 Task: In the  document Selfimprovement.pdf Use the tool word Count 'and display word count while typing' Create the translated copy of the document in  'French' Change notification to  All Comments
Action: Mouse moved to (278, 404)
Screenshot: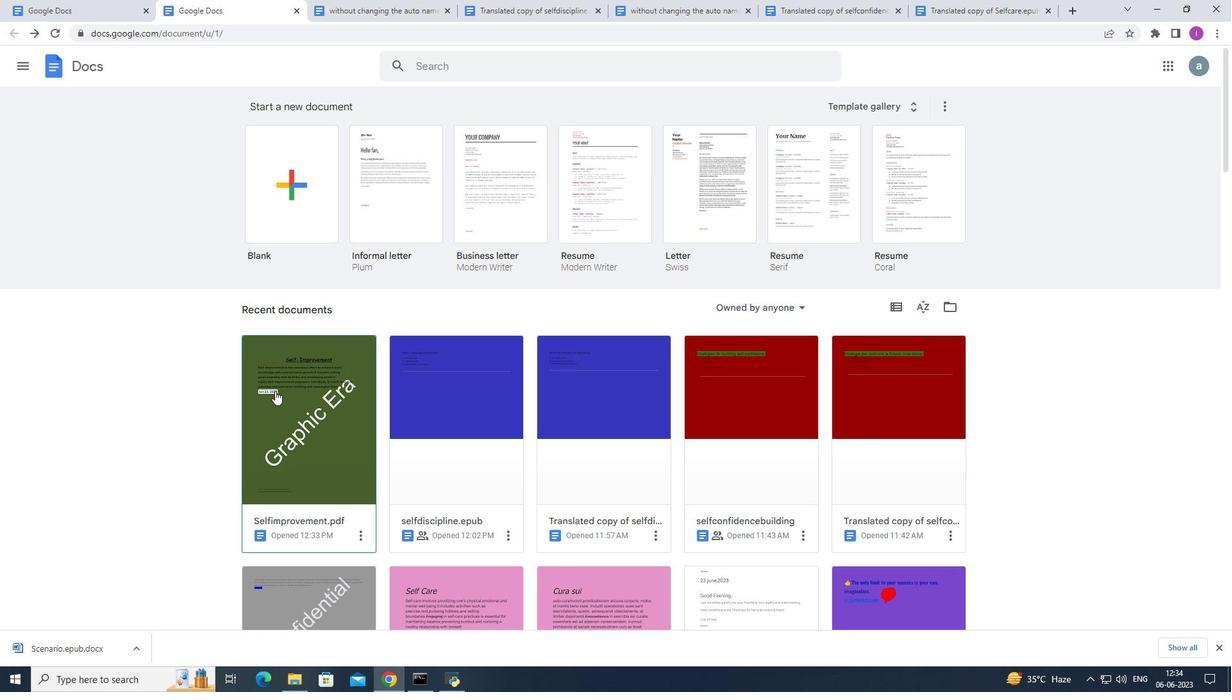 
Action: Mouse pressed left at (278, 404)
Screenshot: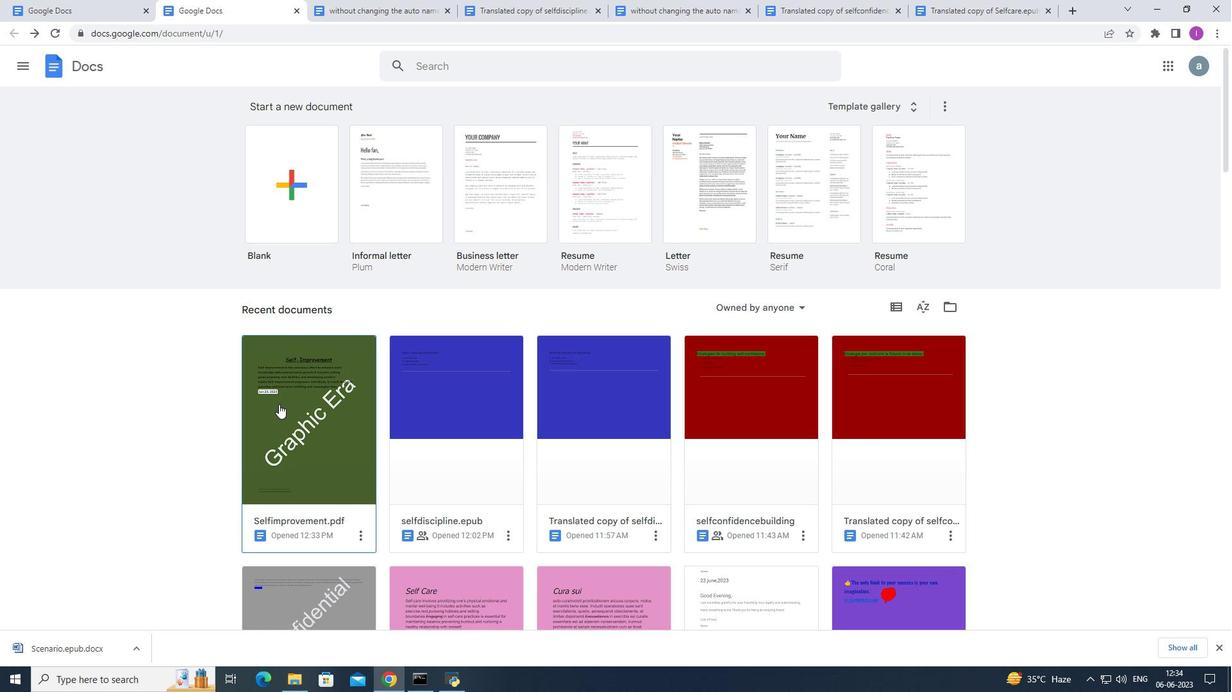 
Action: Mouse moved to (213, 73)
Screenshot: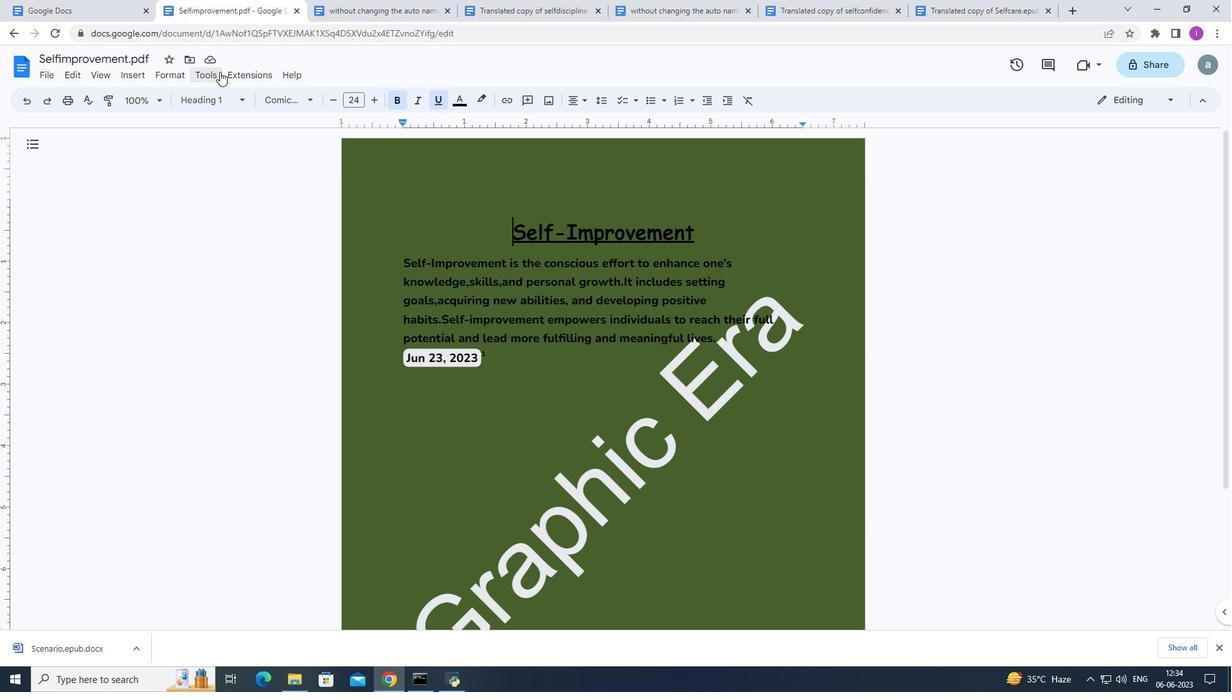 
Action: Mouse pressed left at (213, 73)
Screenshot: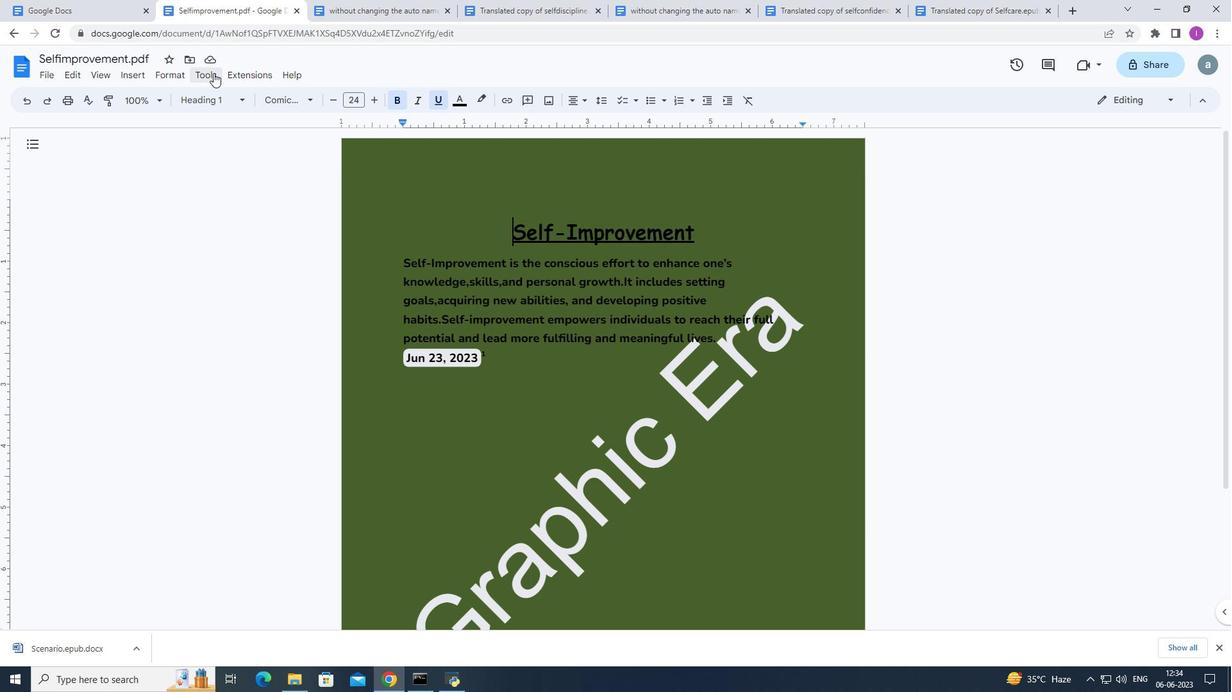 
Action: Mouse moved to (231, 117)
Screenshot: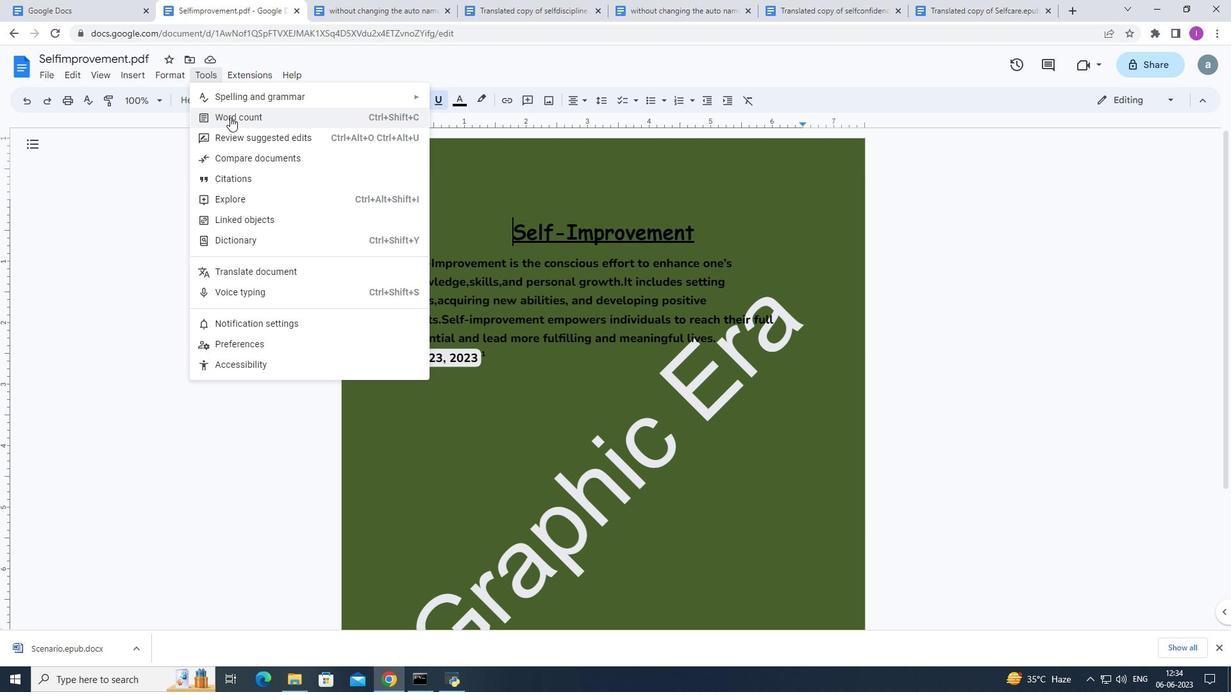 
Action: Mouse pressed left at (230, 117)
Screenshot: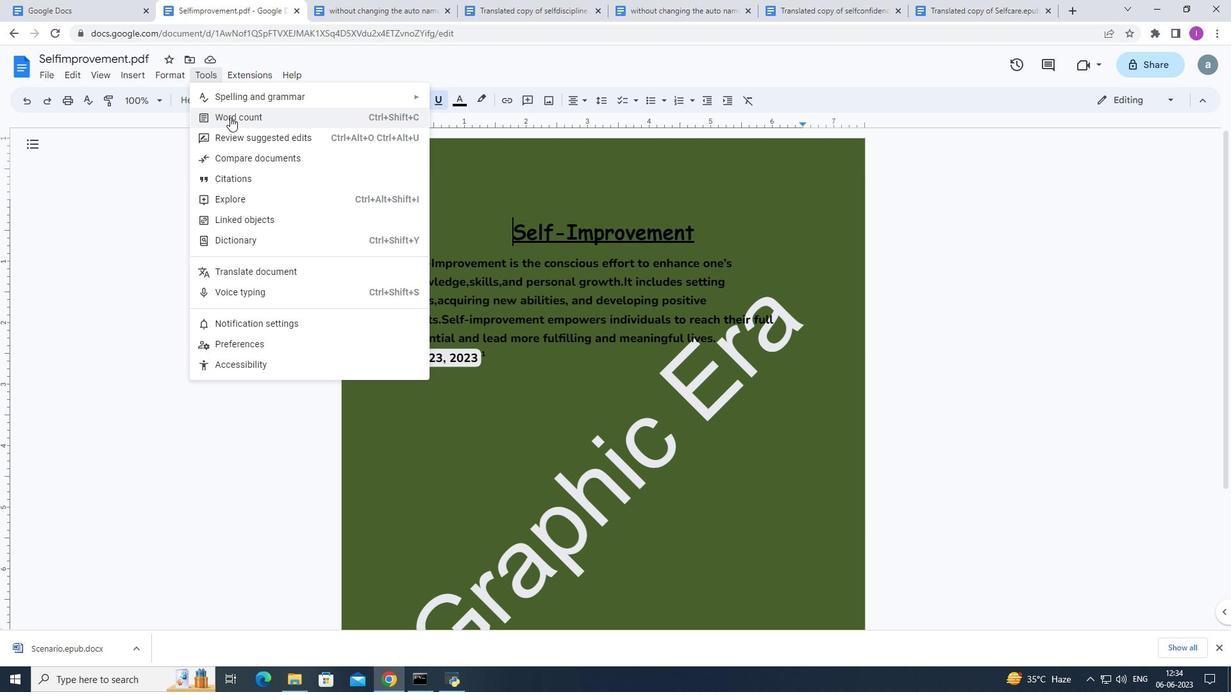 
Action: Mouse moved to (539, 395)
Screenshot: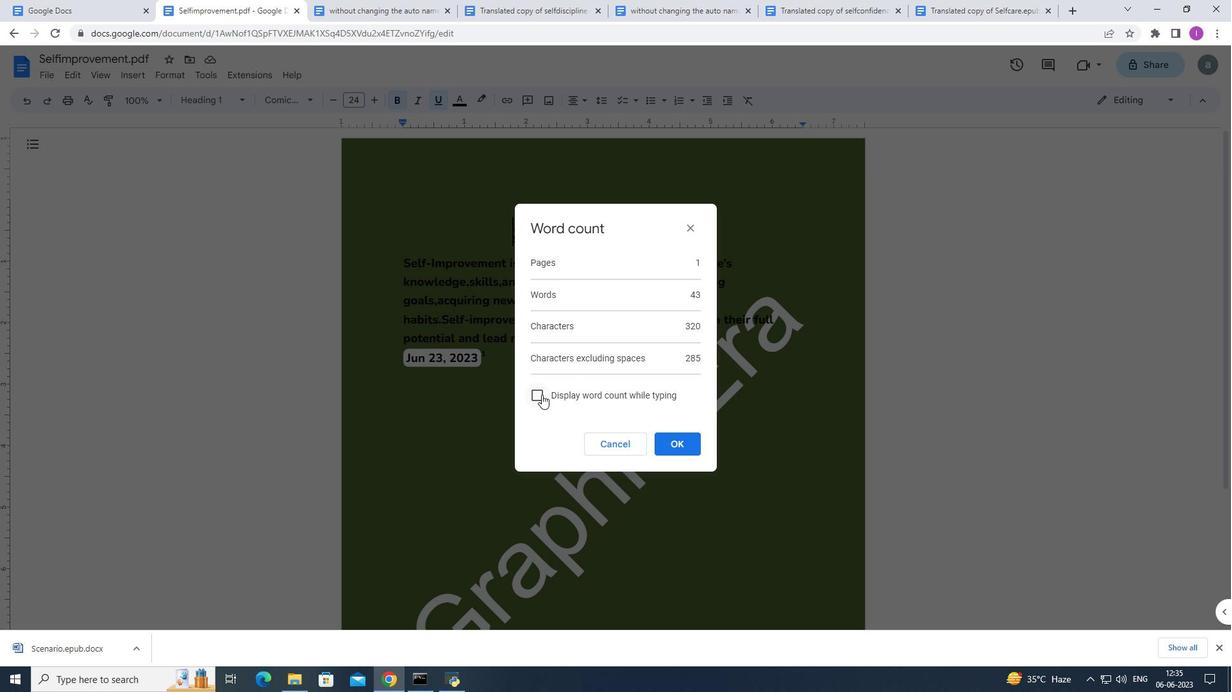 
Action: Mouse pressed left at (539, 395)
Screenshot: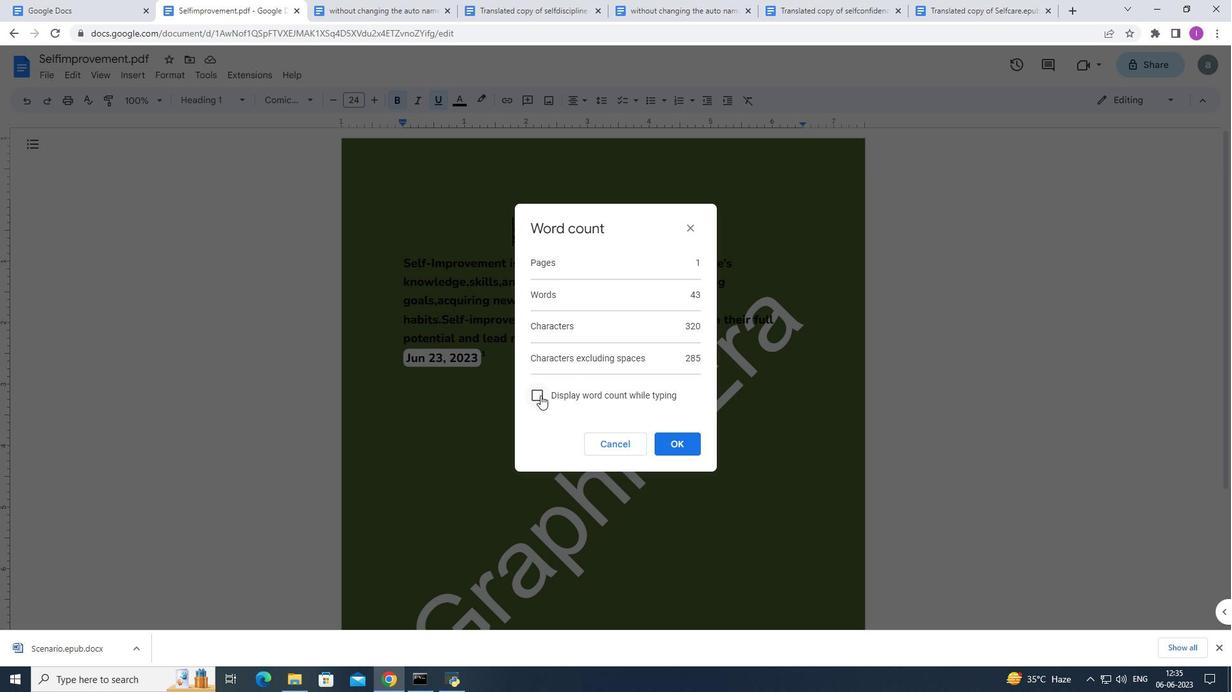 
Action: Mouse moved to (672, 441)
Screenshot: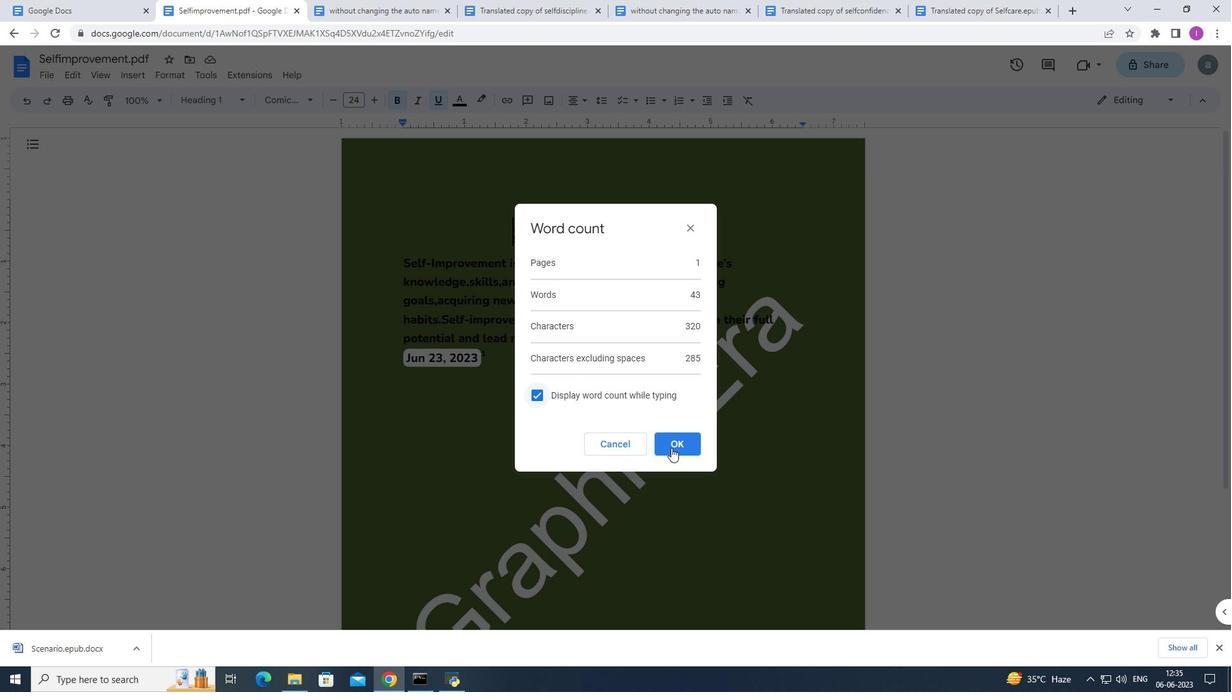 
Action: Mouse pressed left at (672, 441)
Screenshot: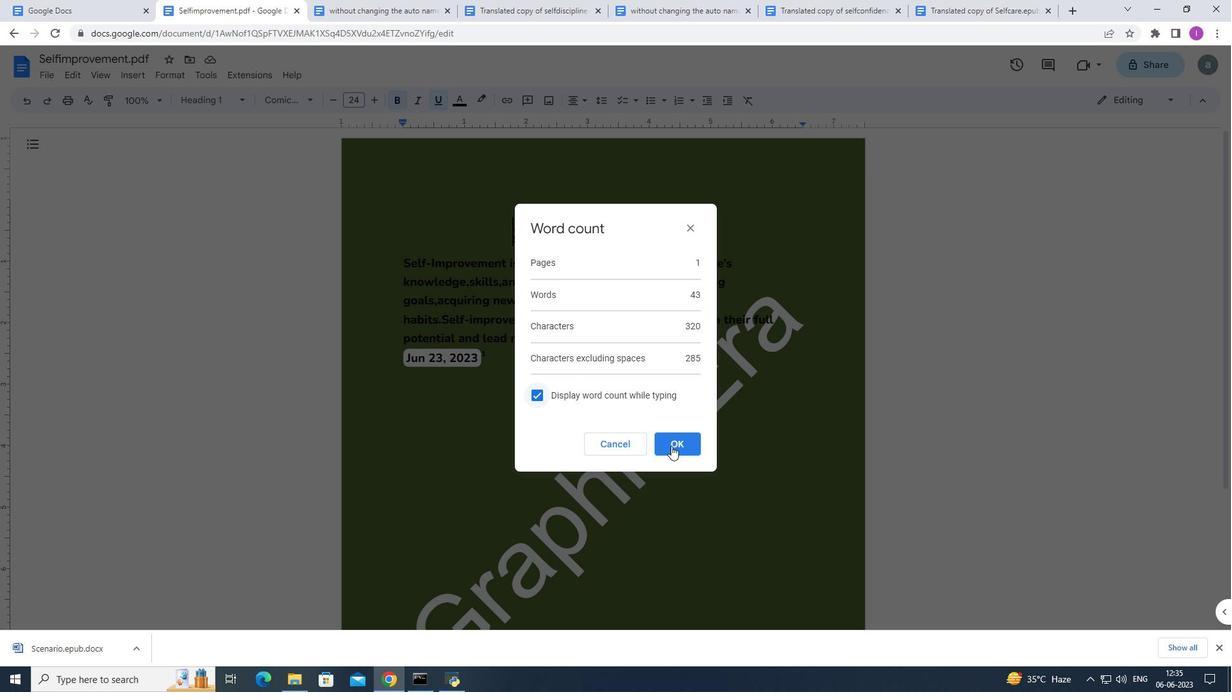 
Action: Mouse moved to (270, 414)
Screenshot: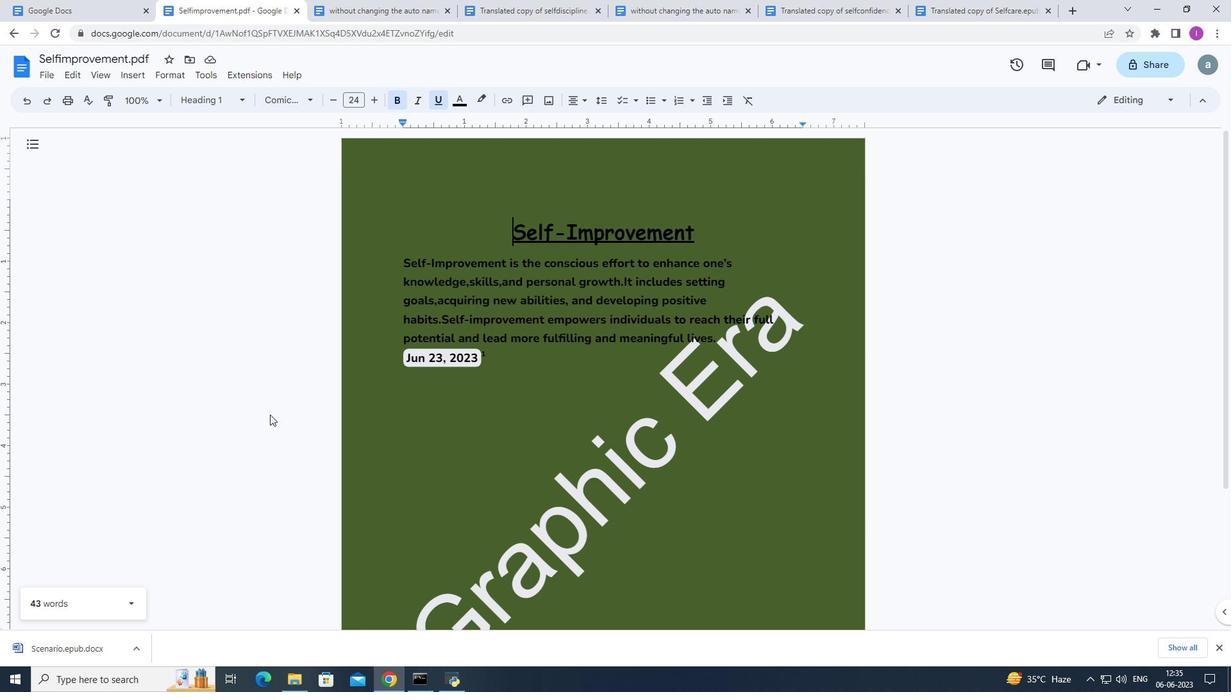 
Action: Mouse scrolled (270, 414) with delta (0, 0)
Screenshot: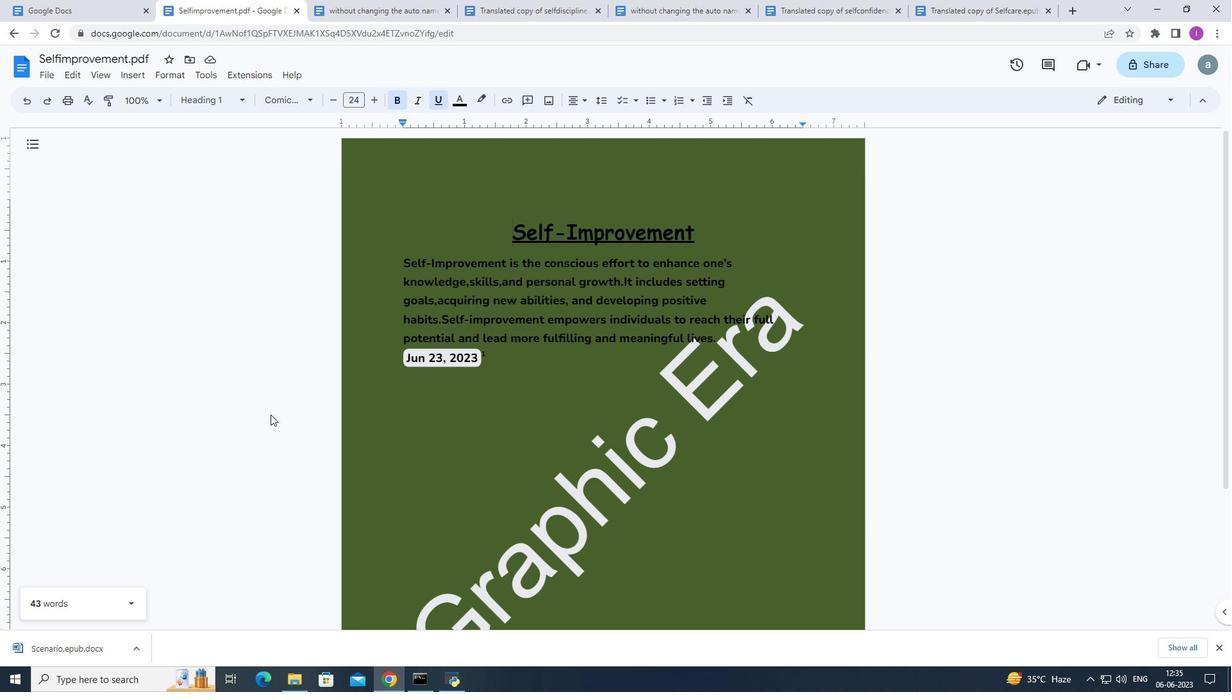 
Action: Mouse scrolled (270, 414) with delta (0, 0)
Screenshot: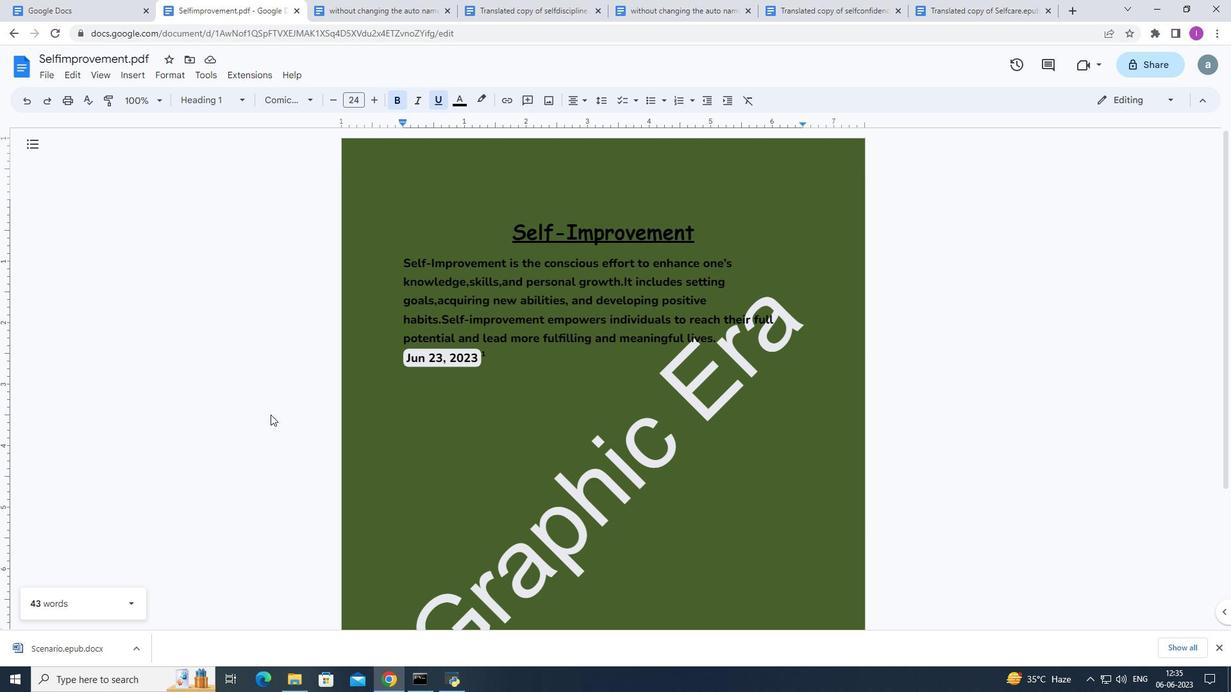 
Action: Mouse scrolled (270, 414) with delta (0, 0)
Screenshot: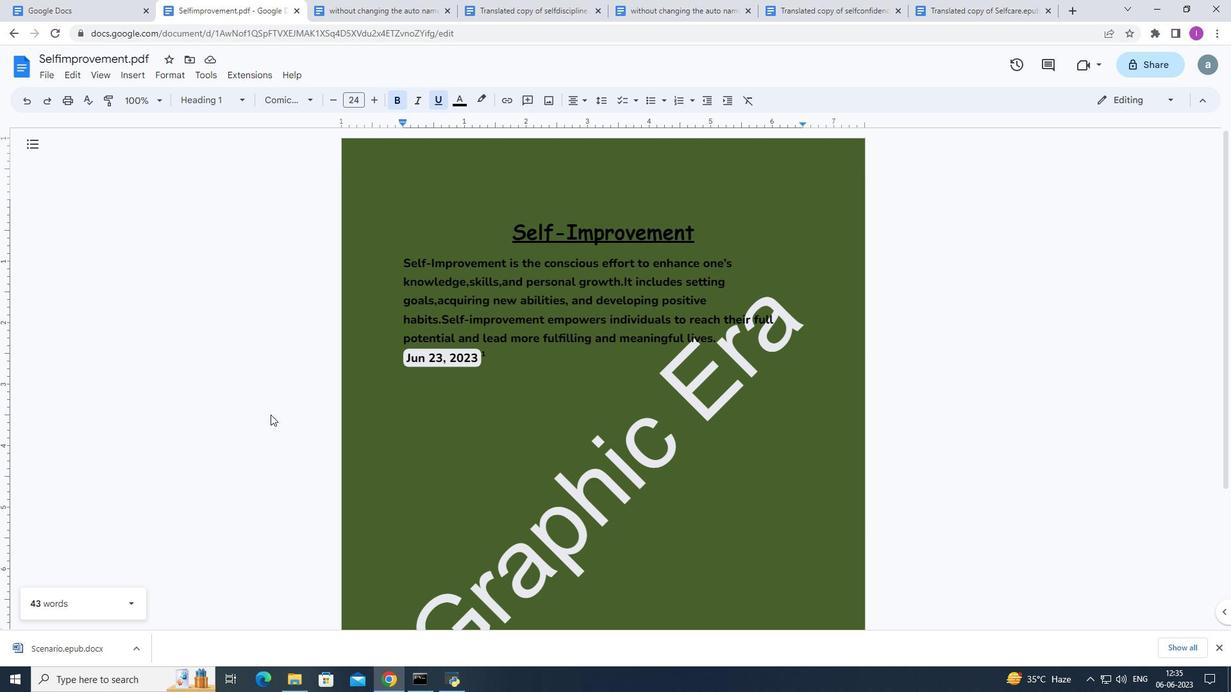 
Action: Mouse scrolled (270, 415) with delta (0, 0)
Screenshot: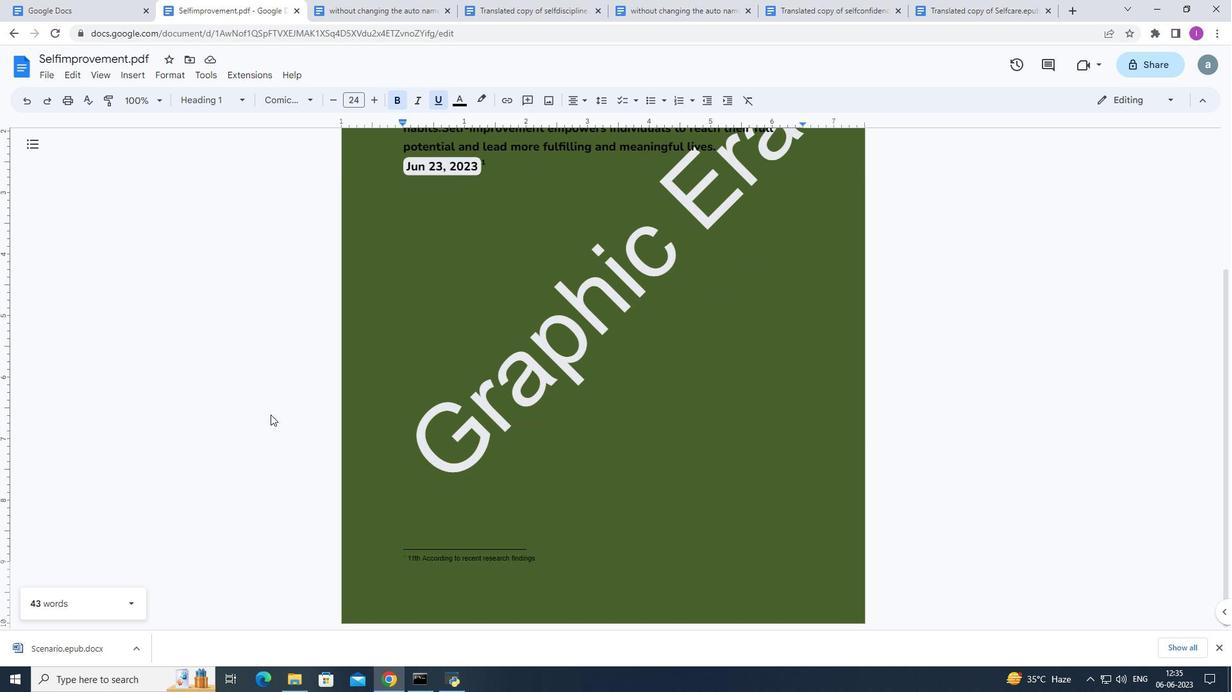 
Action: Mouse scrolled (270, 415) with delta (0, 0)
Screenshot: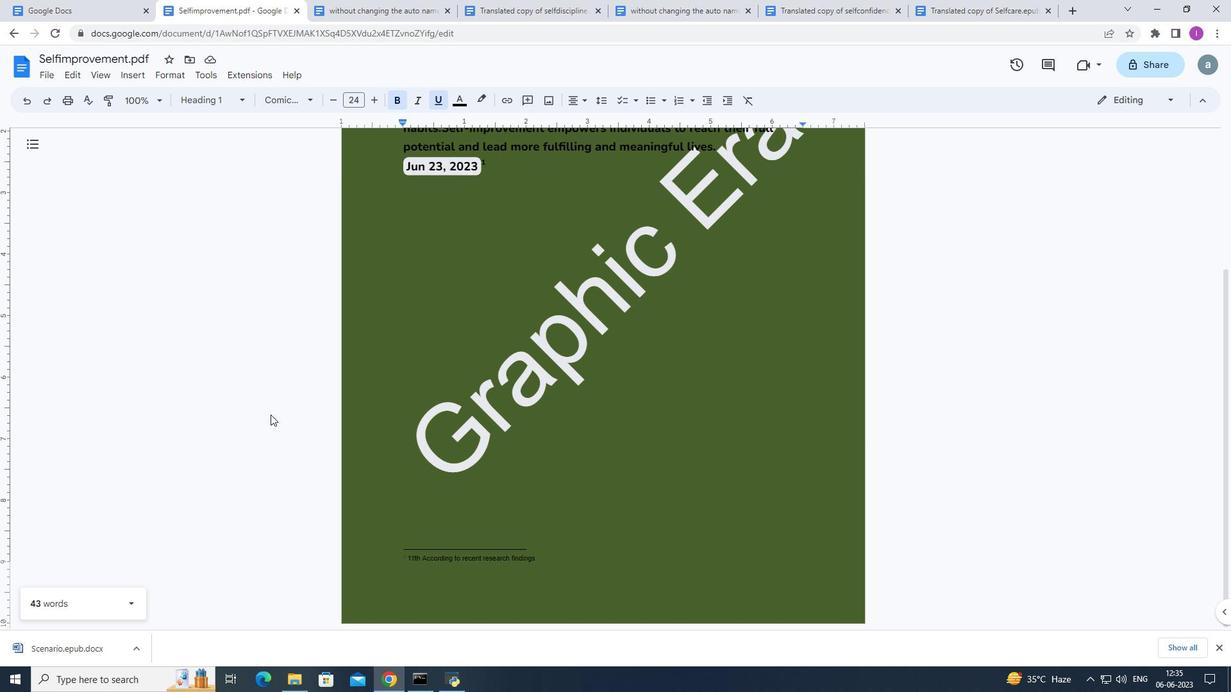 
Action: Mouse moved to (203, 71)
Screenshot: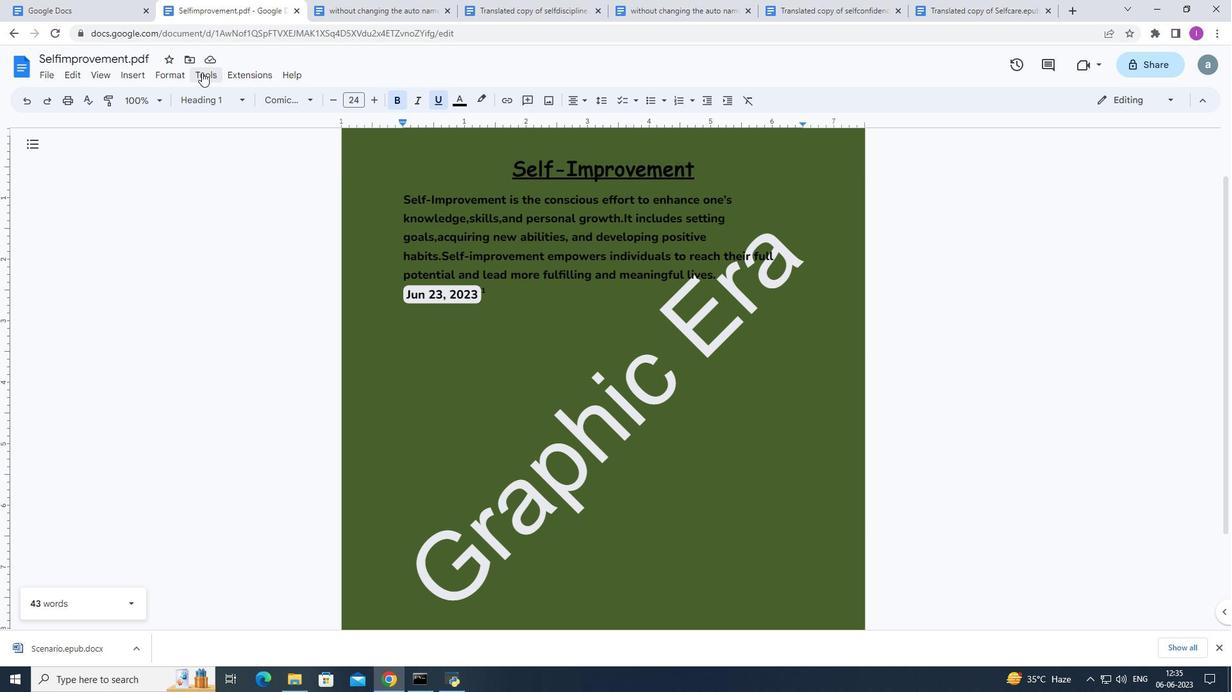 
Action: Mouse pressed left at (203, 71)
Screenshot: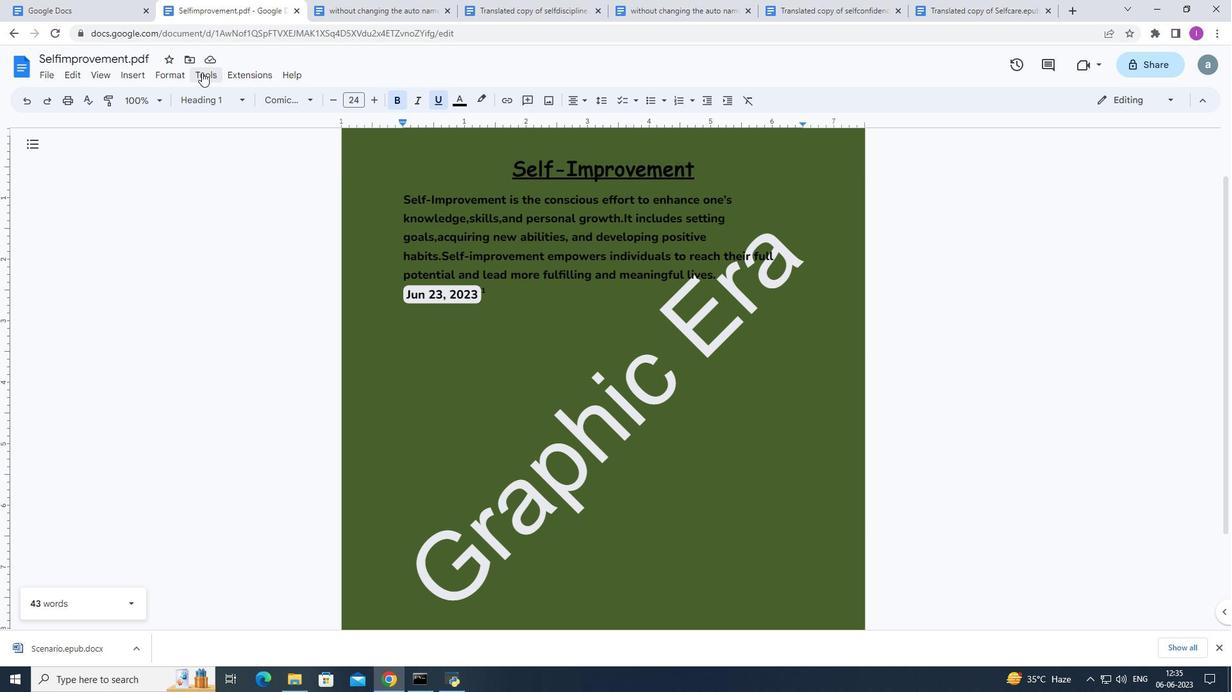 
Action: Mouse moved to (221, 265)
Screenshot: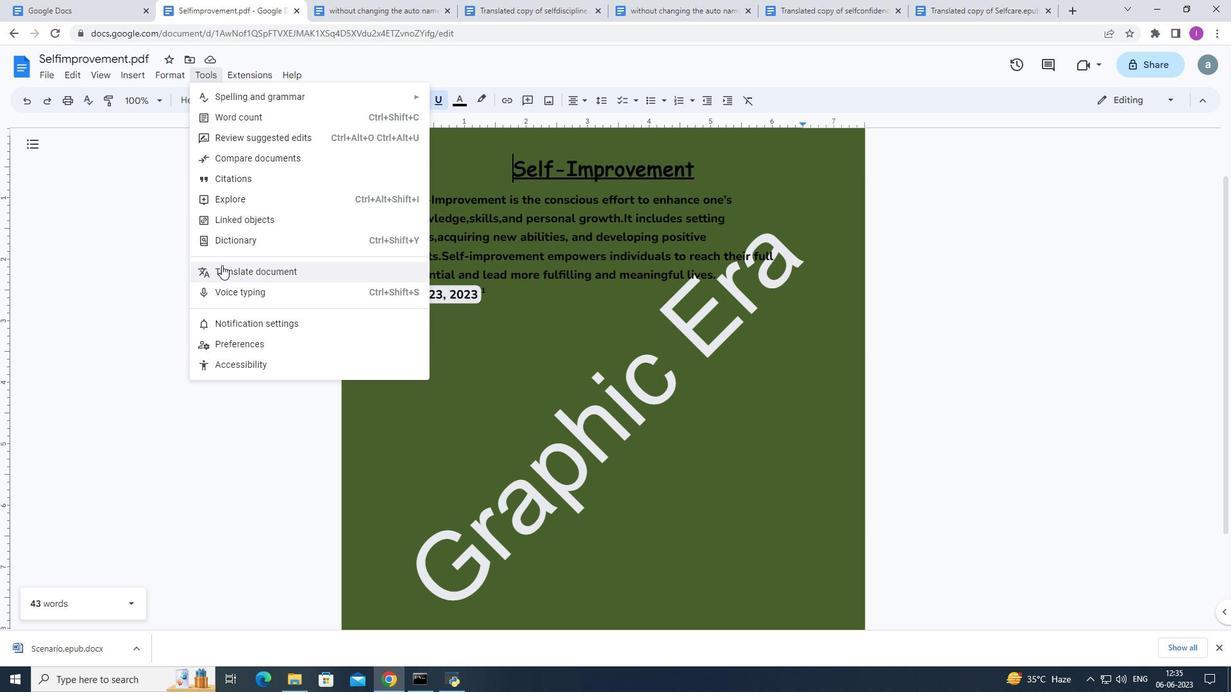 
Action: Mouse pressed left at (221, 265)
Screenshot: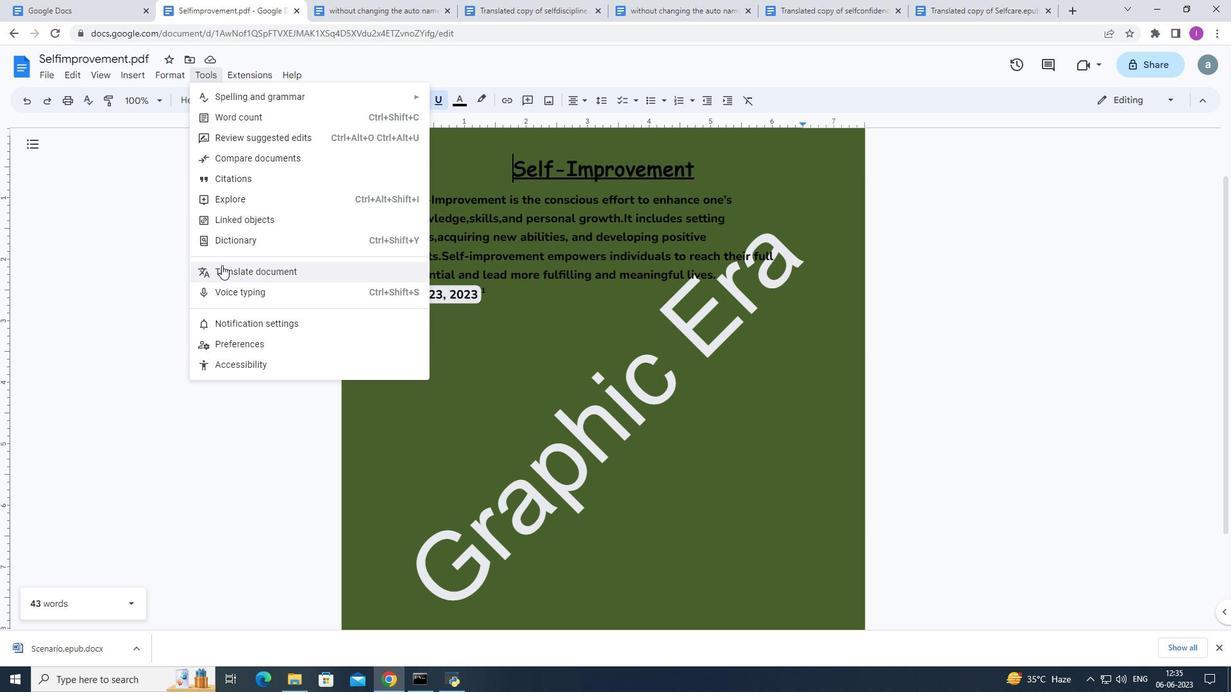 
Action: Mouse moved to (608, 361)
Screenshot: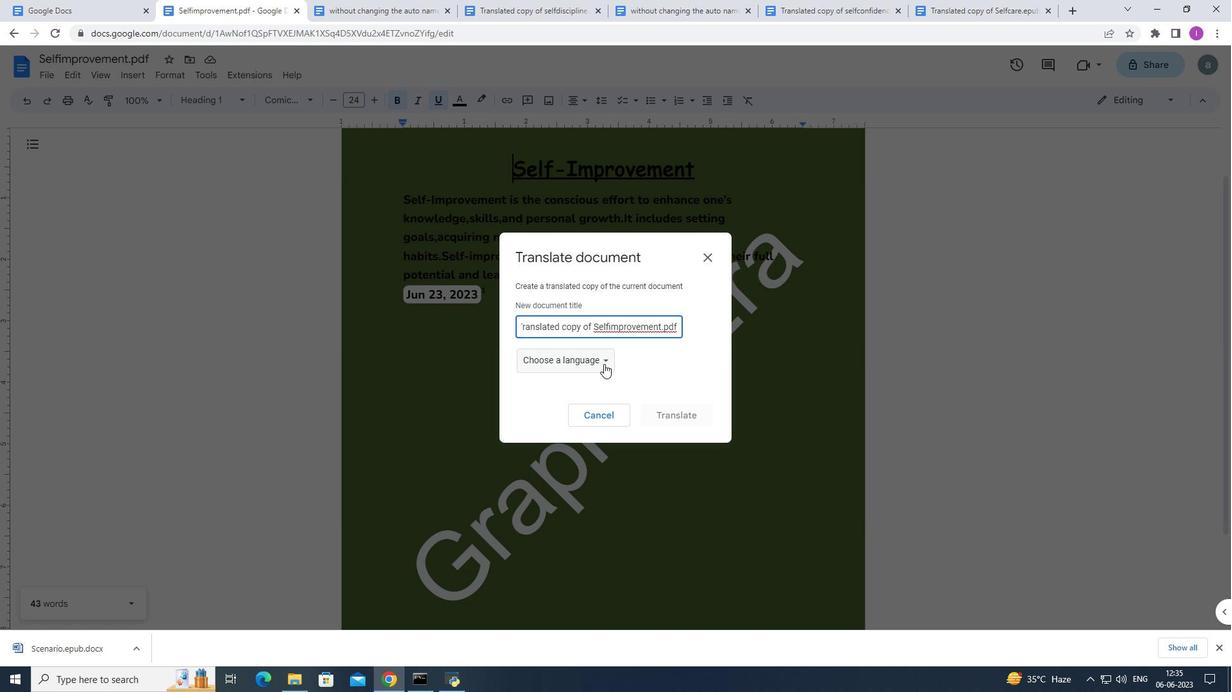 
Action: Mouse pressed left at (608, 361)
Screenshot: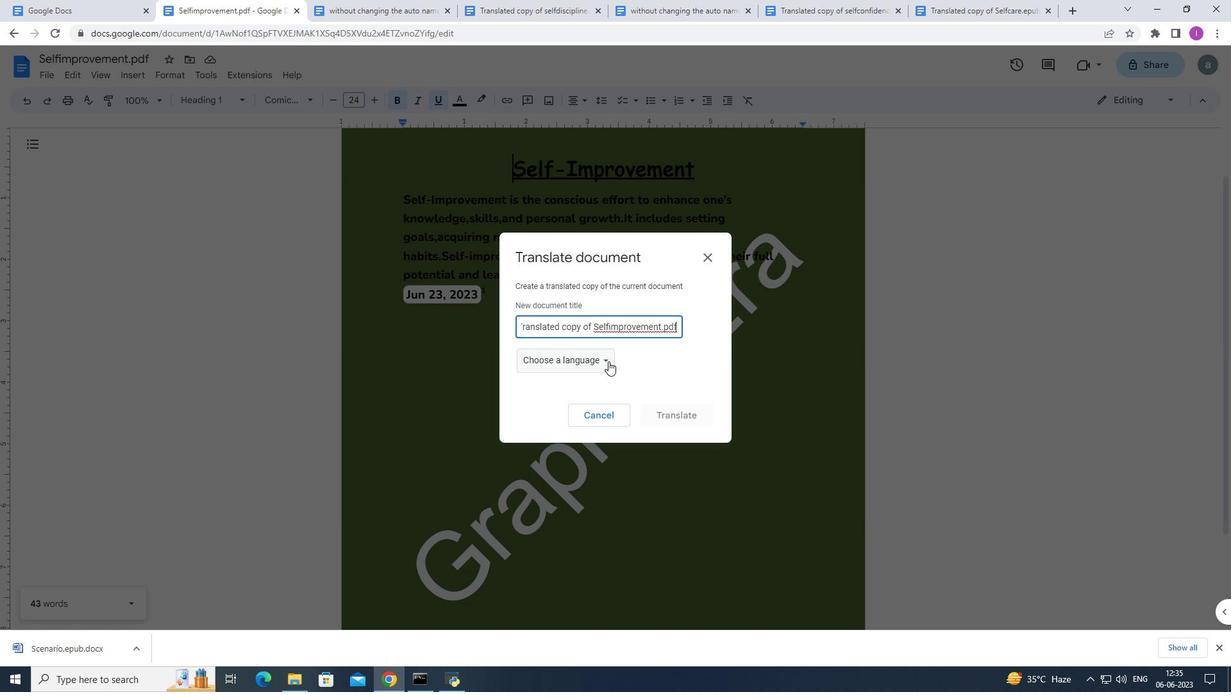 
Action: Mouse moved to (581, 455)
Screenshot: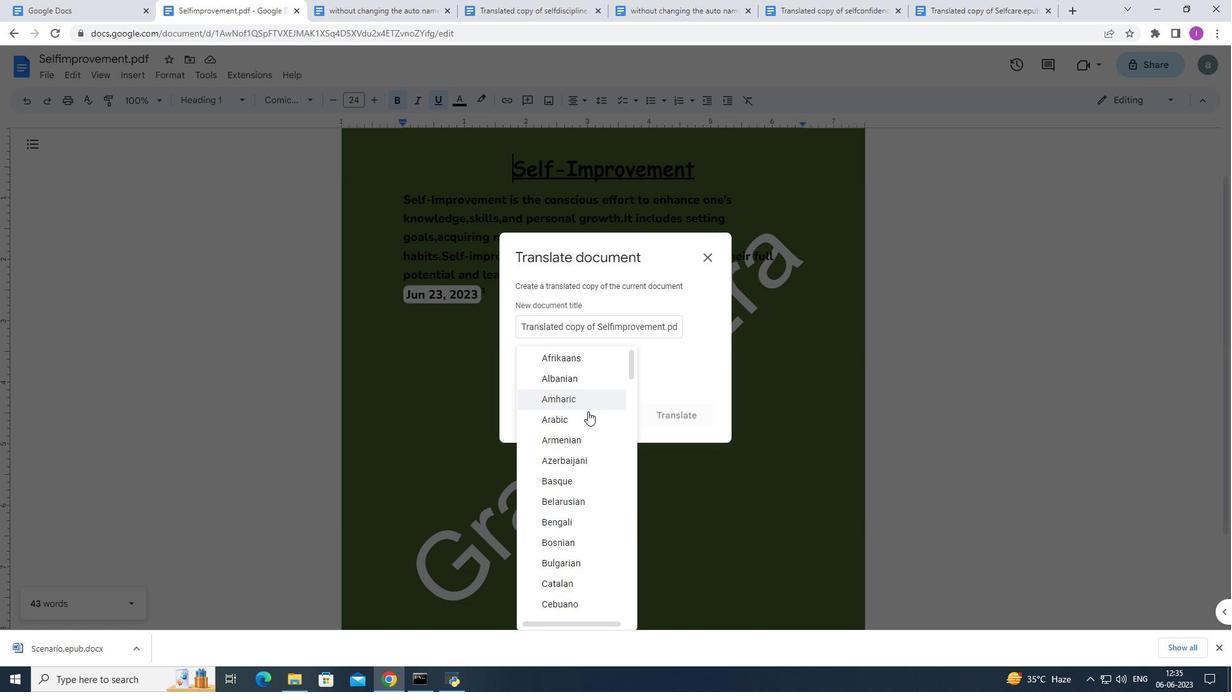 
Action: Mouse scrolled (581, 455) with delta (0, 0)
Screenshot: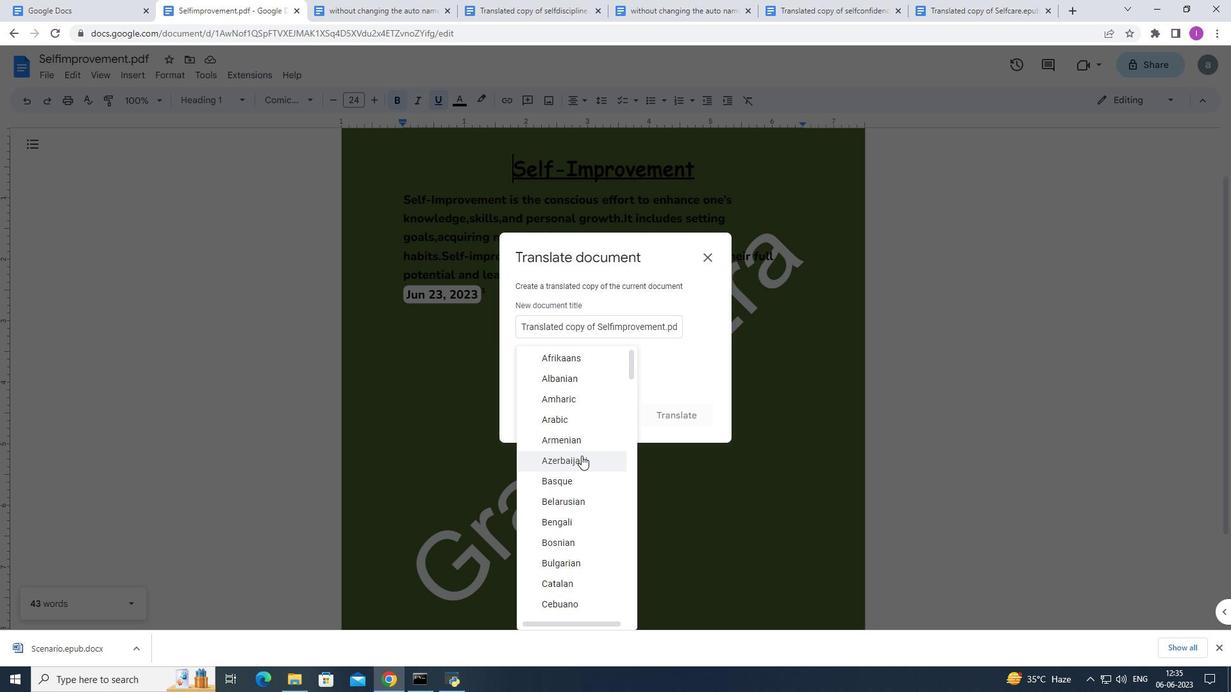 
Action: Mouse moved to (581, 455)
Screenshot: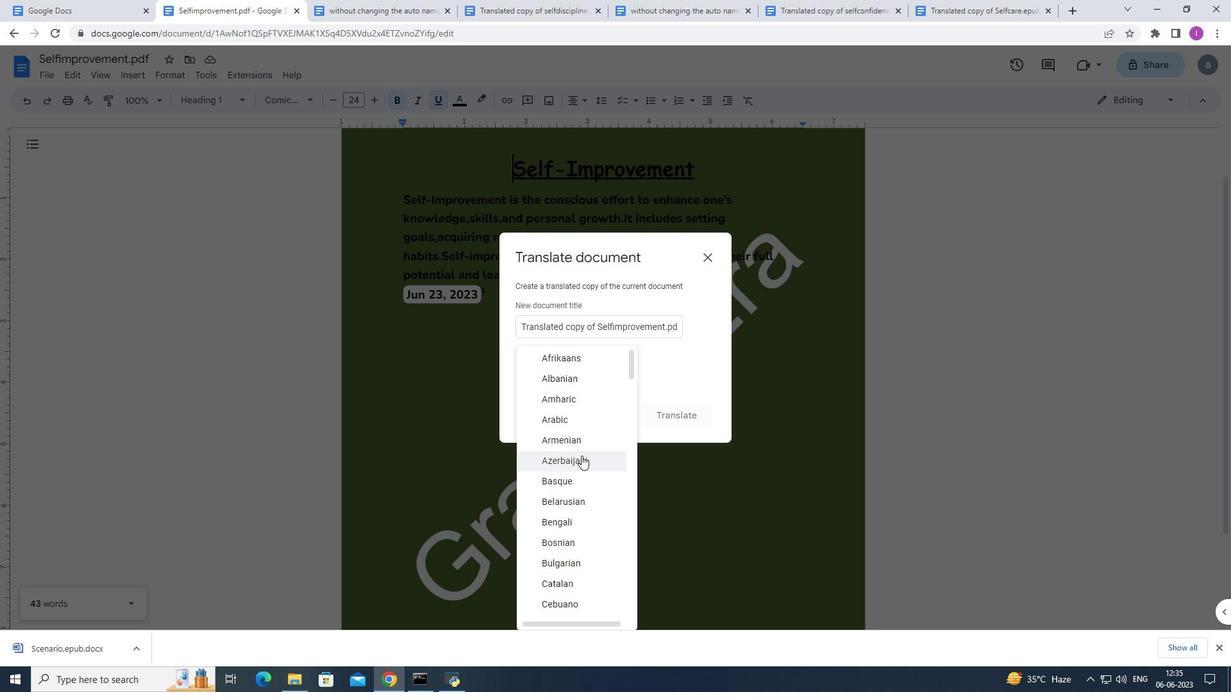 
Action: Mouse scrolled (581, 455) with delta (0, 0)
Screenshot: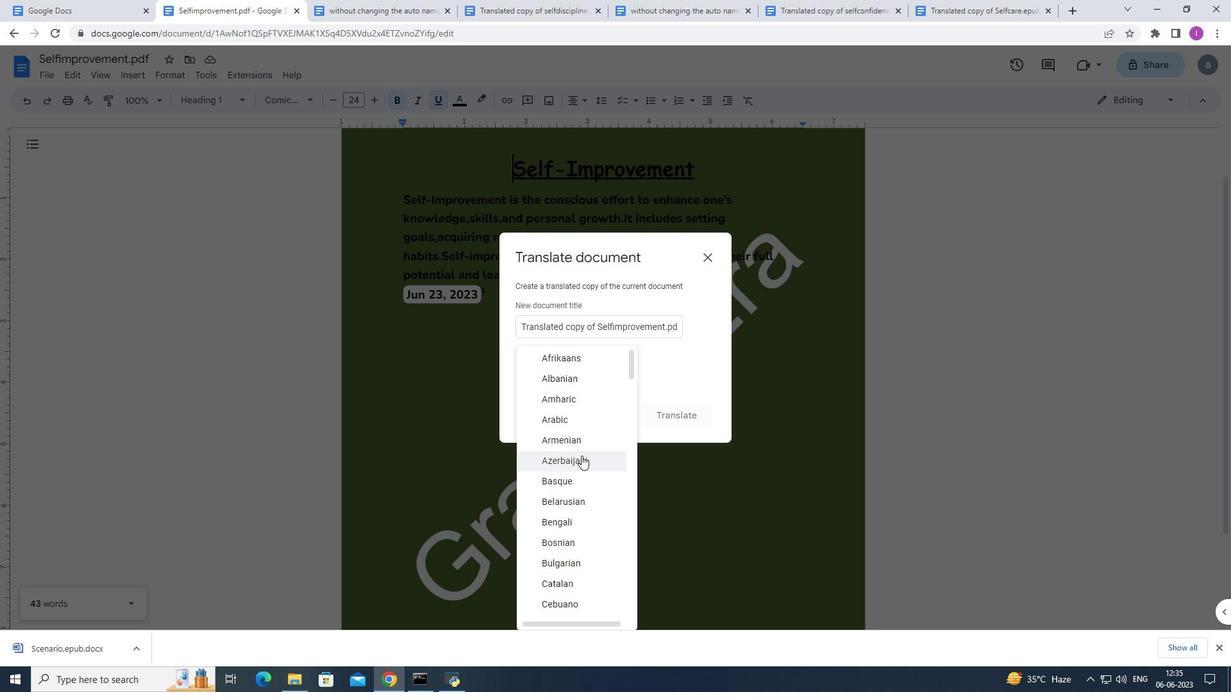 
Action: Mouse scrolled (581, 455) with delta (0, 0)
Screenshot: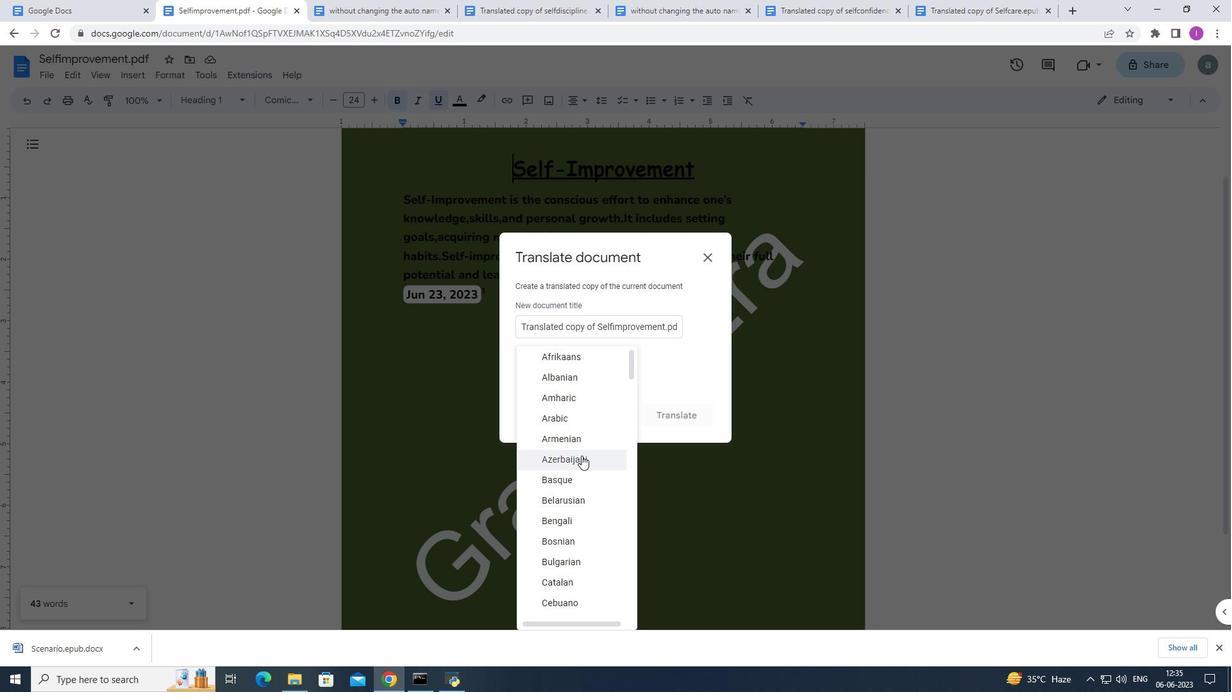 
Action: Mouse moved to (595, 446)
Screenshot: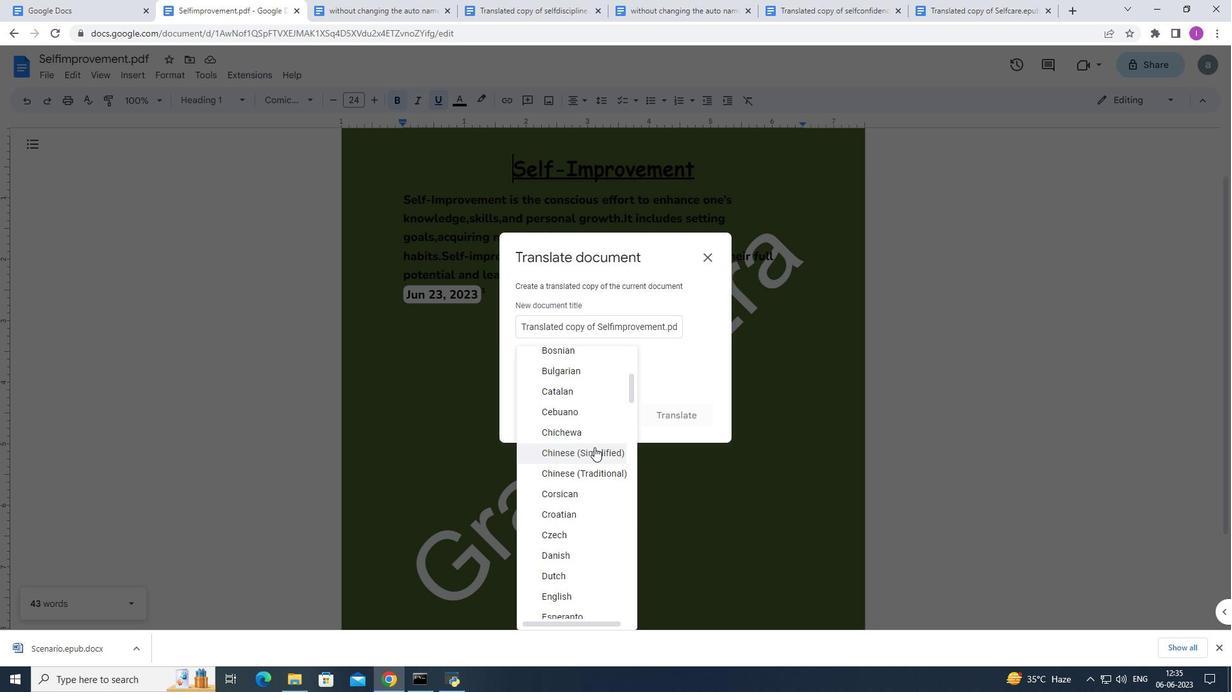 
Action: Mouse scrolled (595, 446) with delta (0, 0)
Screenshot: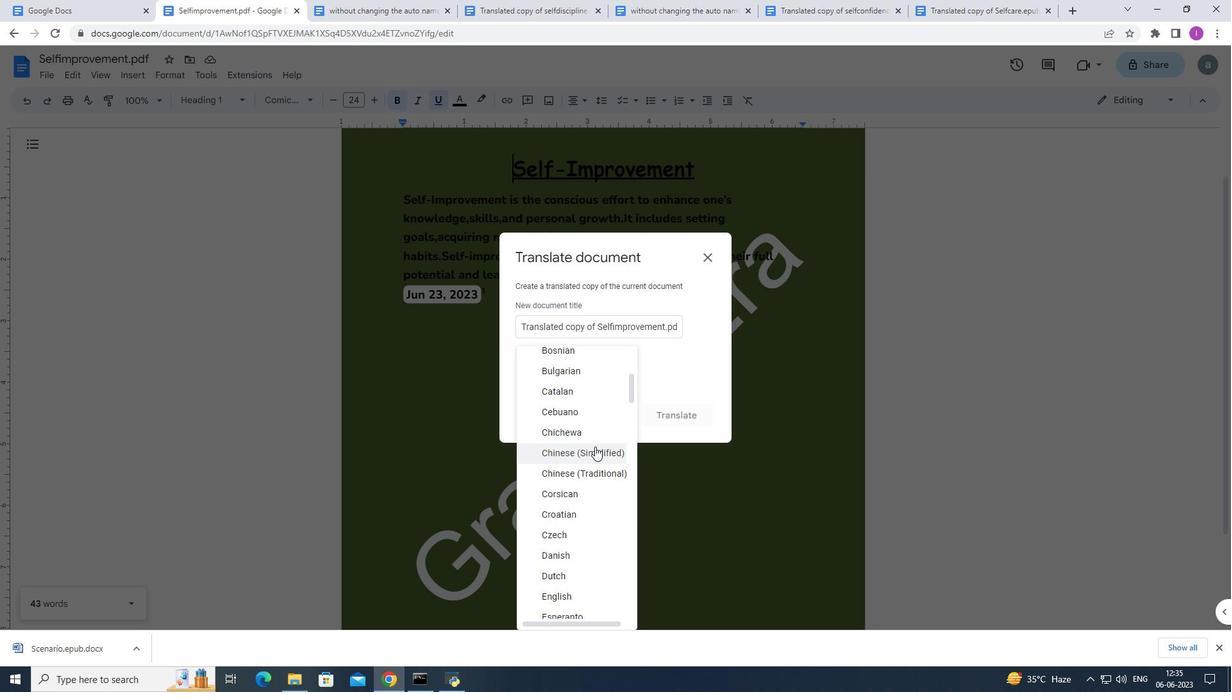 
Action: Mouse scrolled (595, 446) with delta (0, 0)
Screenshot: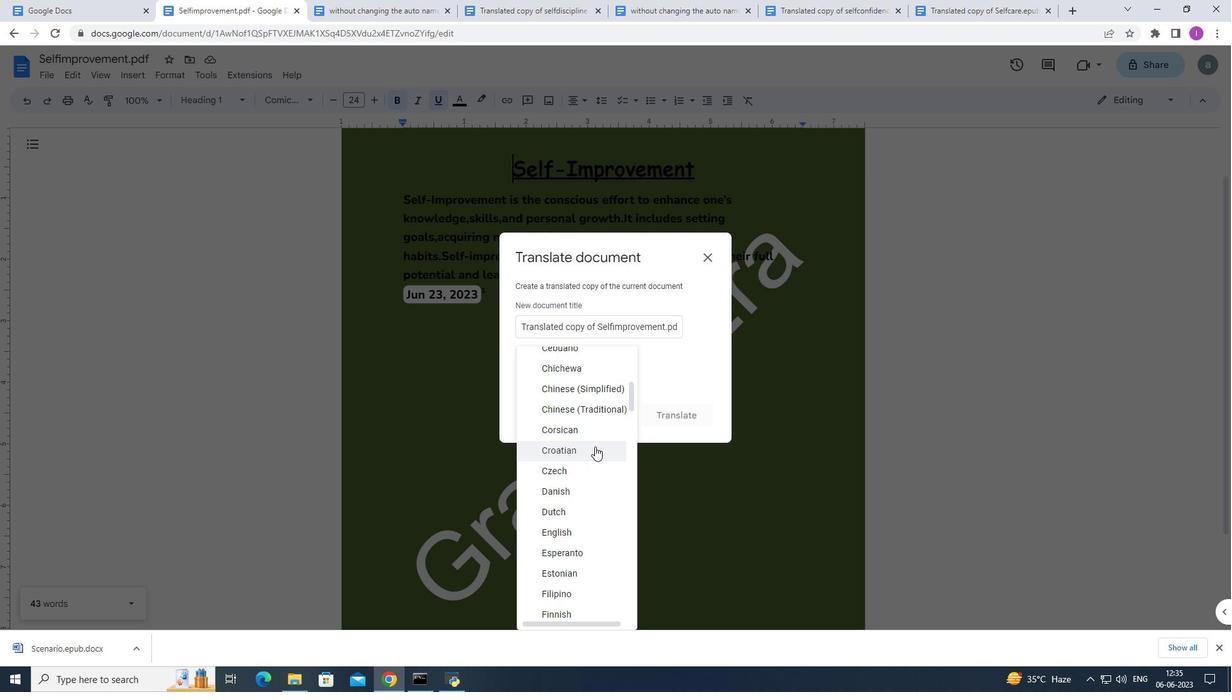 
Action: Mouse scrolled (595, 446) with delta (0, 0)
Screenshot: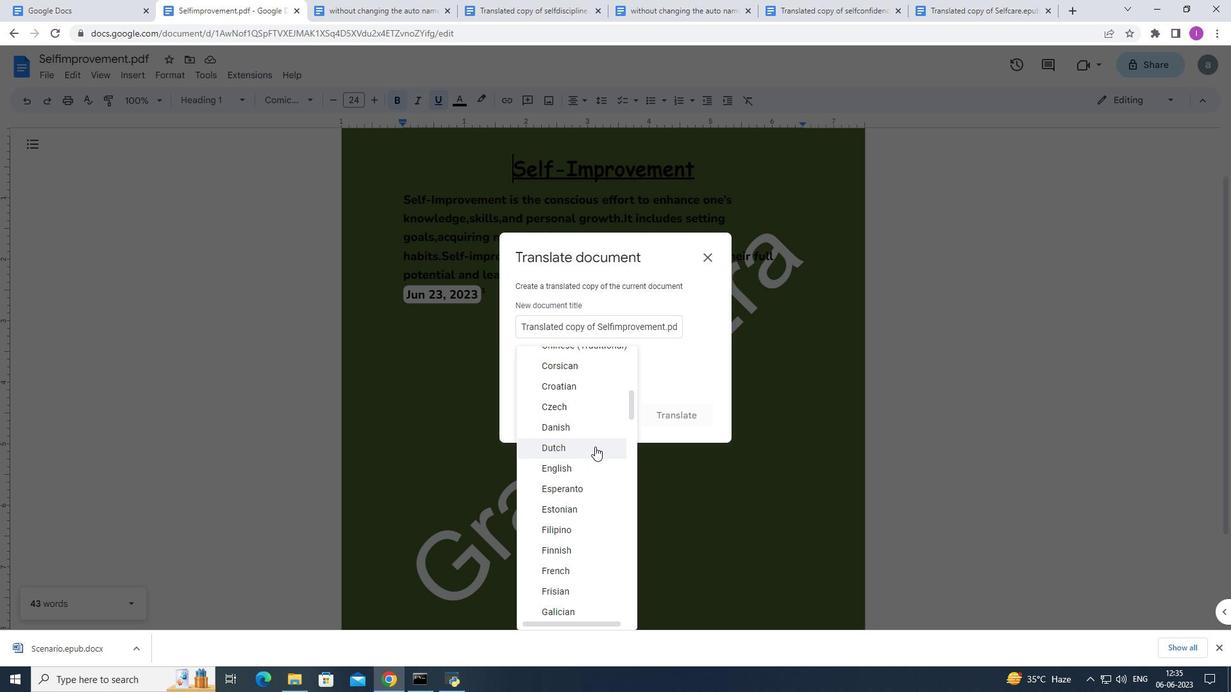 
Action: Mouse moved to (556, 504)
Screenshot: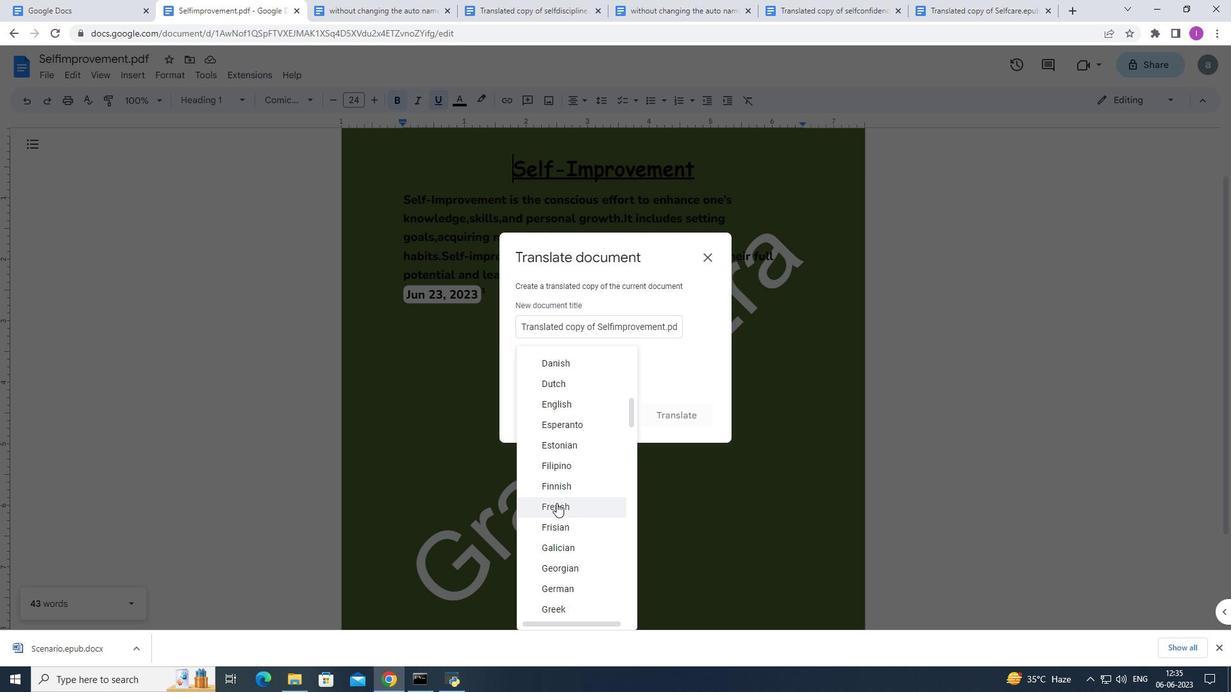 
Action: Mouse pressed left at (556, 504)
Screenshot: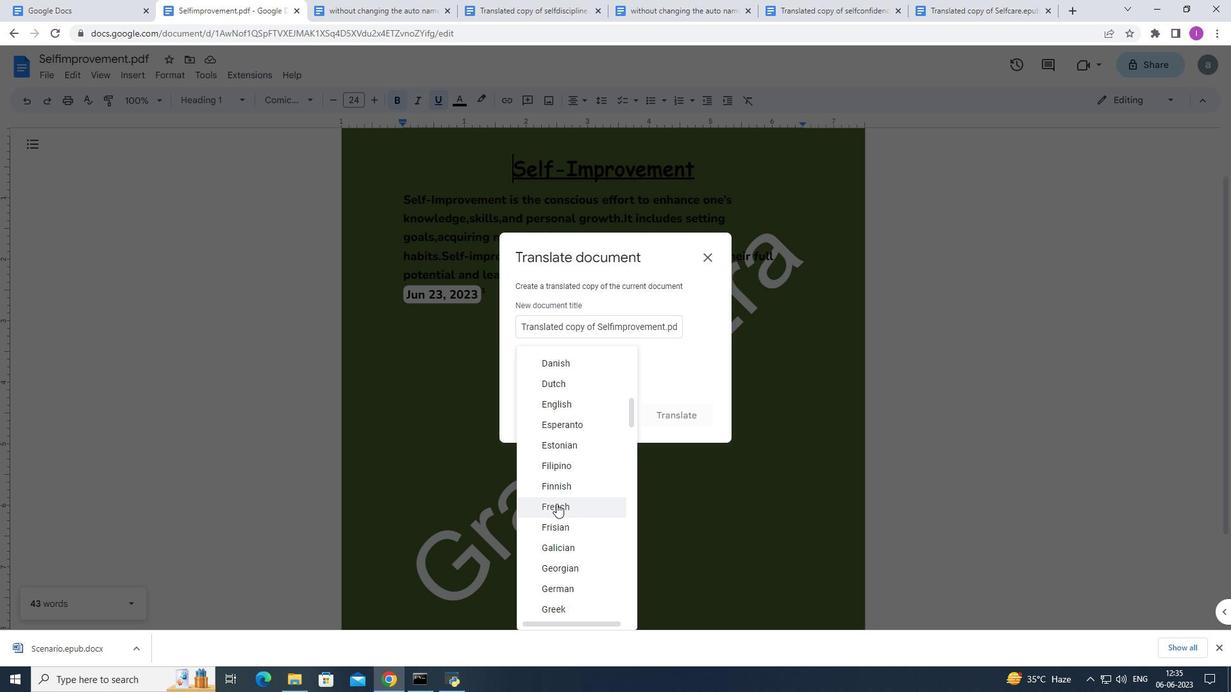 
Action: Mouse moved to (654, 412)
Screenshot: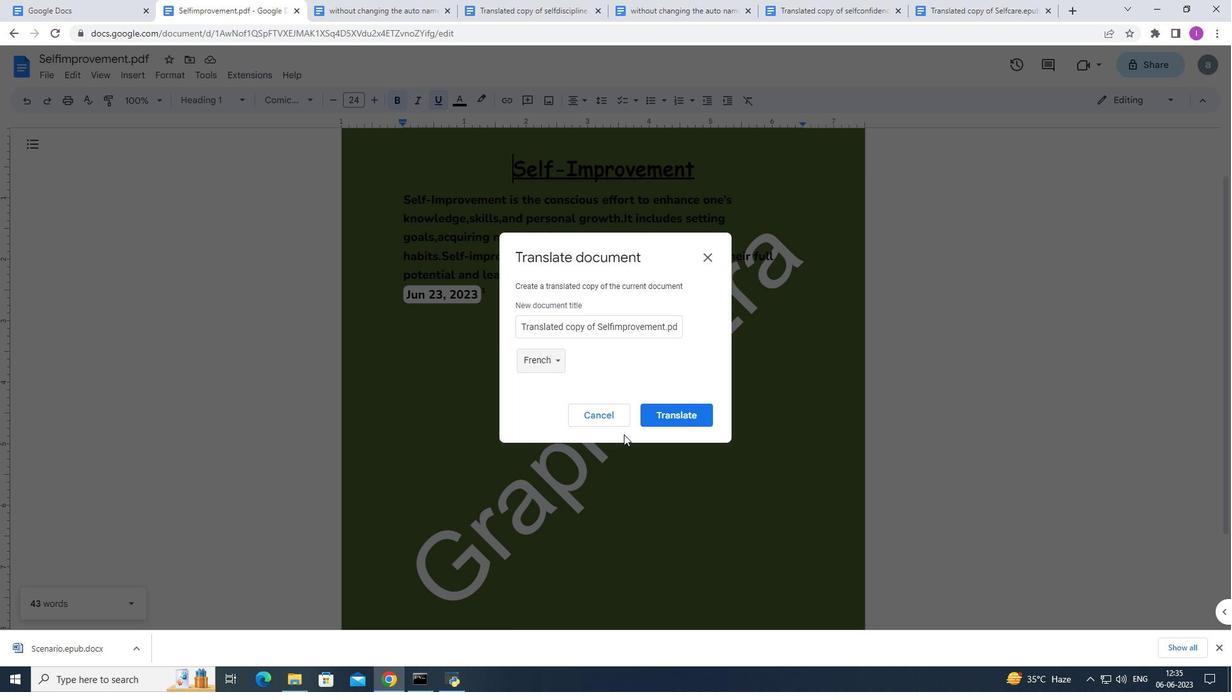 
Action: Mouse pressed left at (654, 412)
Screenshot: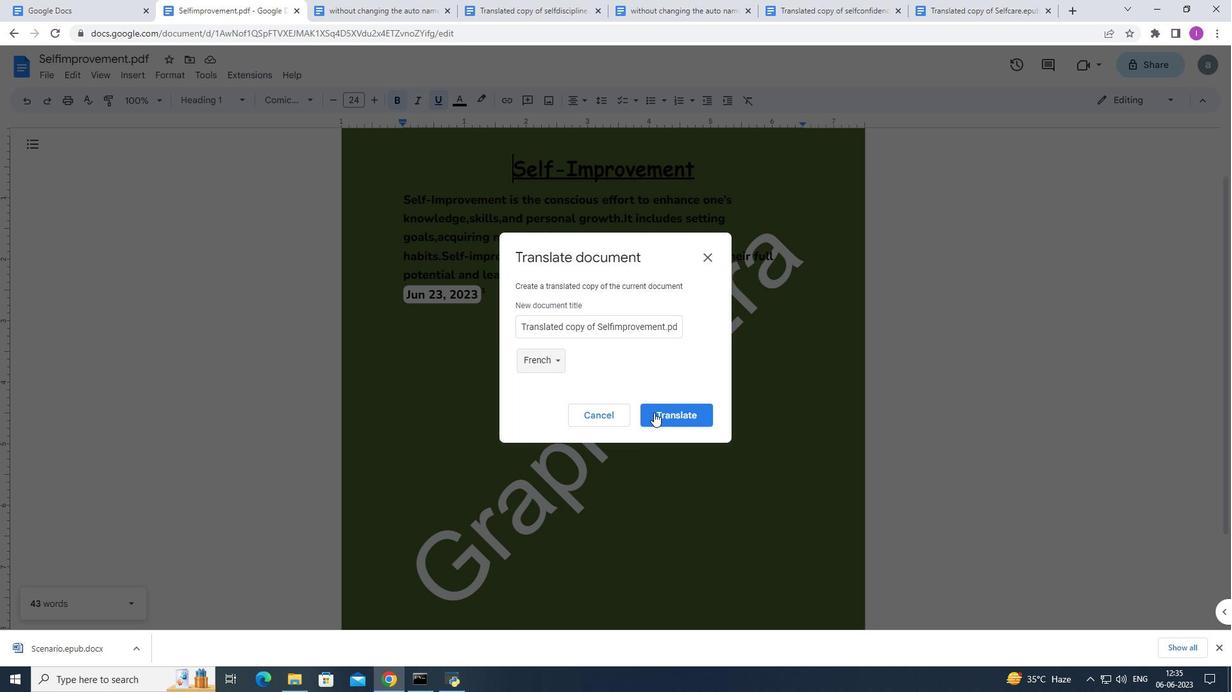 
Action: Mouse moved to (76, 82)
Screenshot: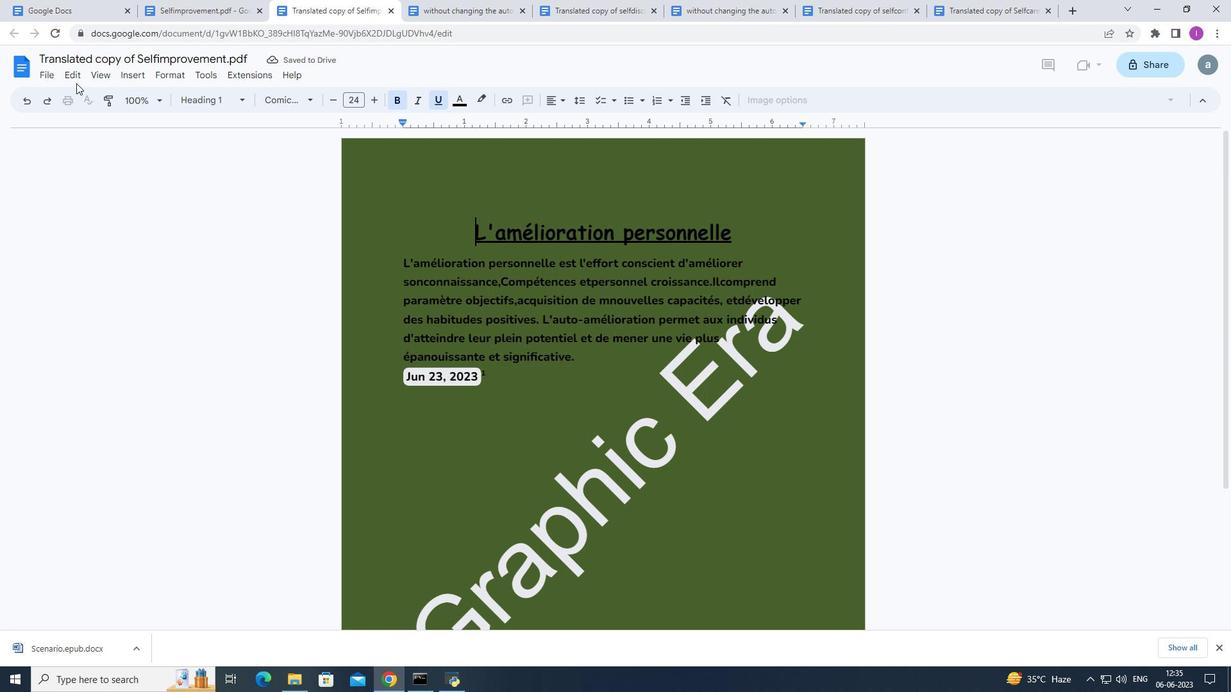 
Action: Mouse pressed left at (76, 82)
Screenshot: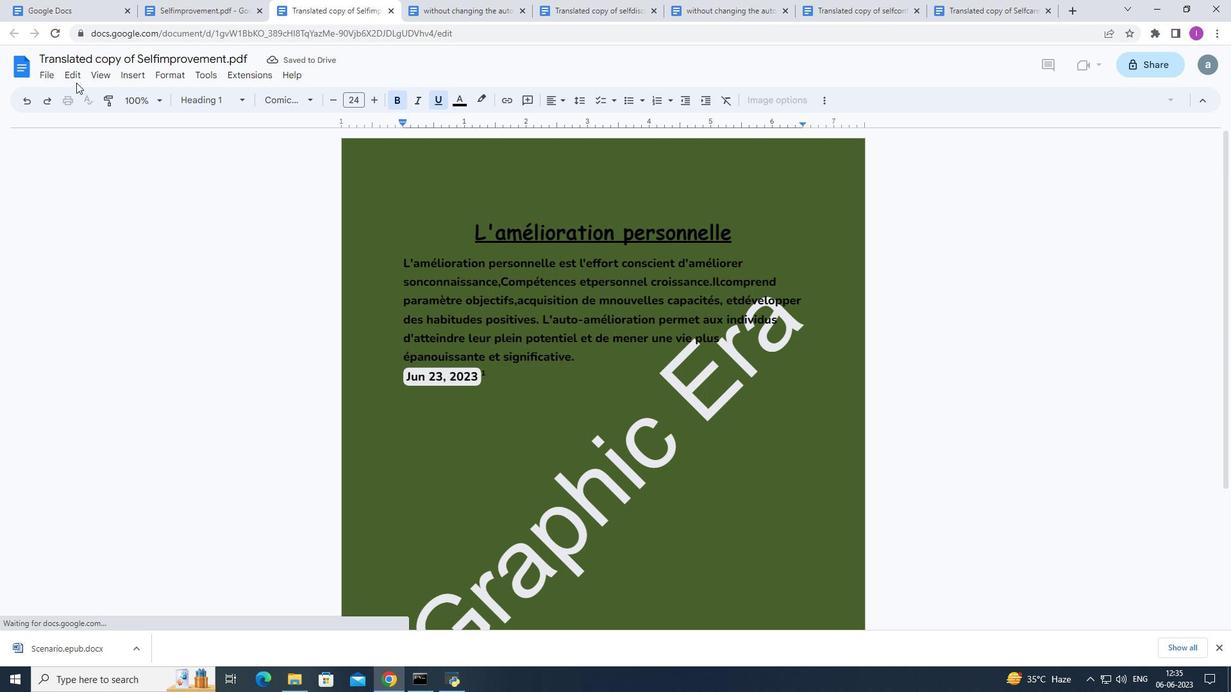 
Action: Mouse moved to (77, 72)
Screenshot: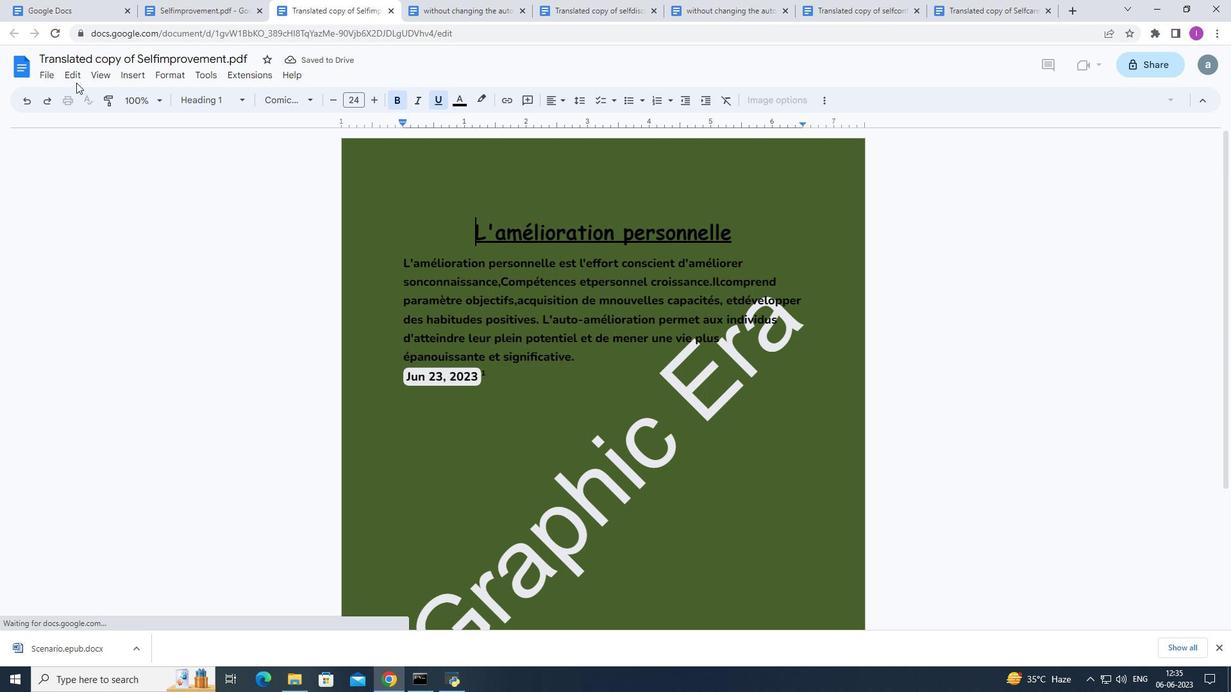 
Action: Mouse pressed left at (77, 72)
Screenshot: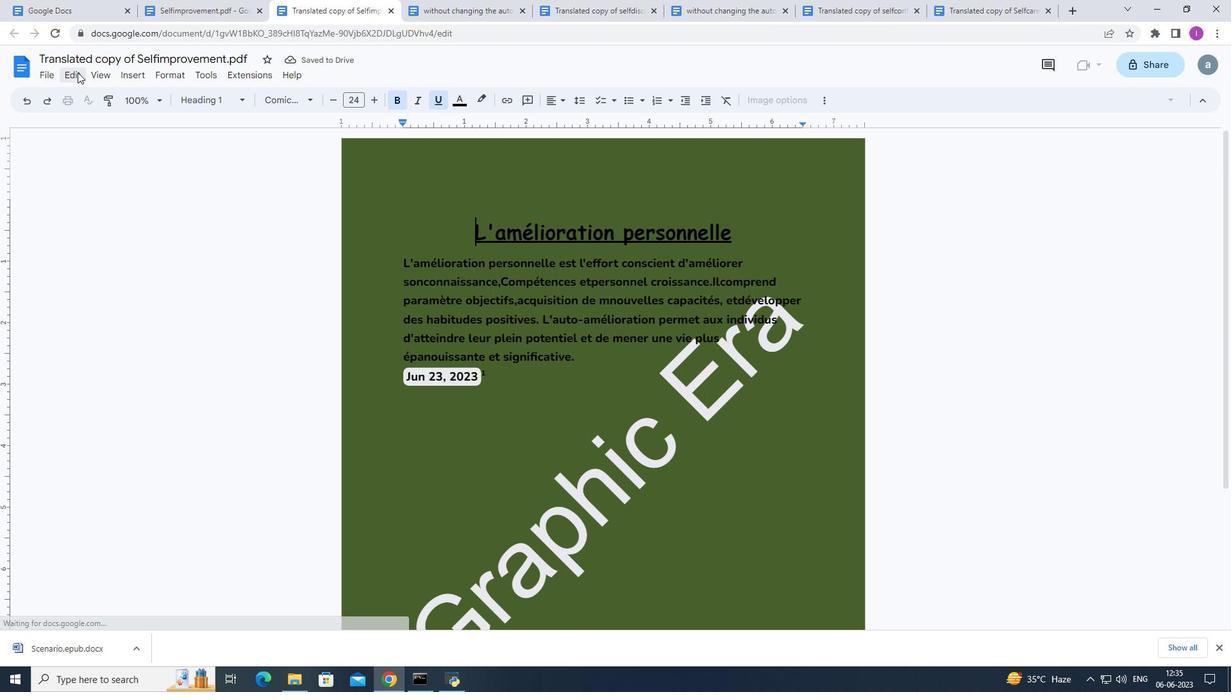 
Action: Mouse moved to (235, 314)
Screenshot: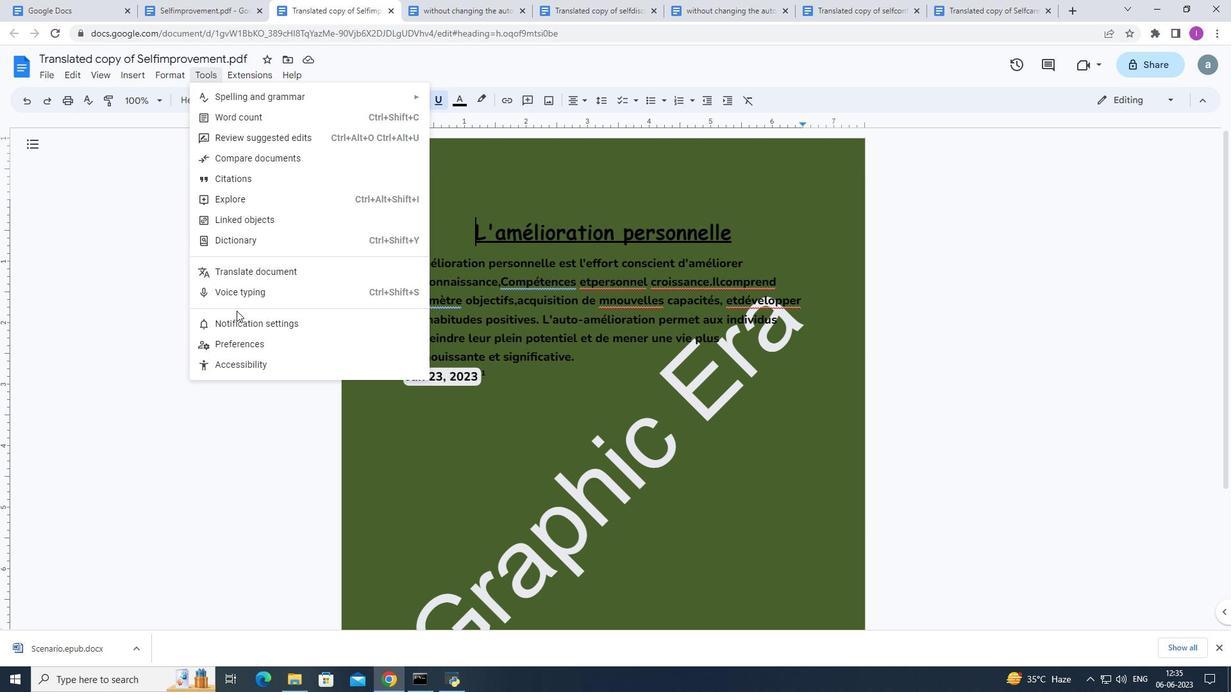
Action: Mouse pressed left at (235, 314)
Screenshot: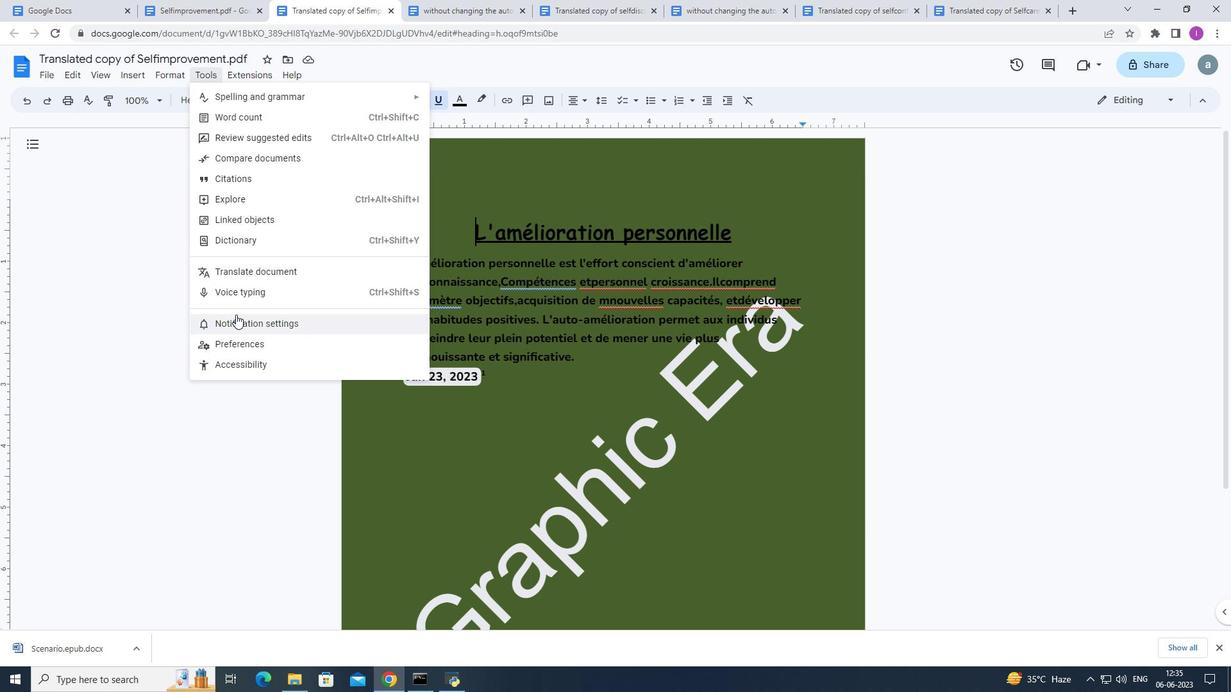 
Action: Mouse moved to (514, 229)
Screenshot: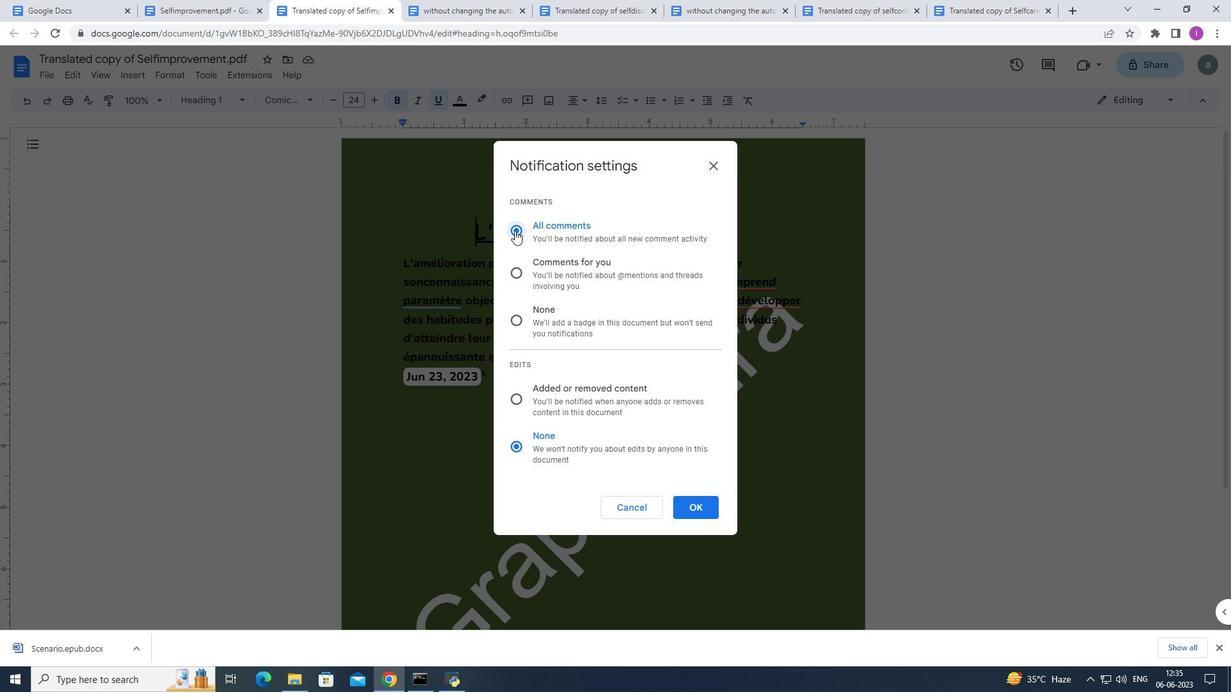 
Action: Mouse pressed left at (514, 229)
Screenshot: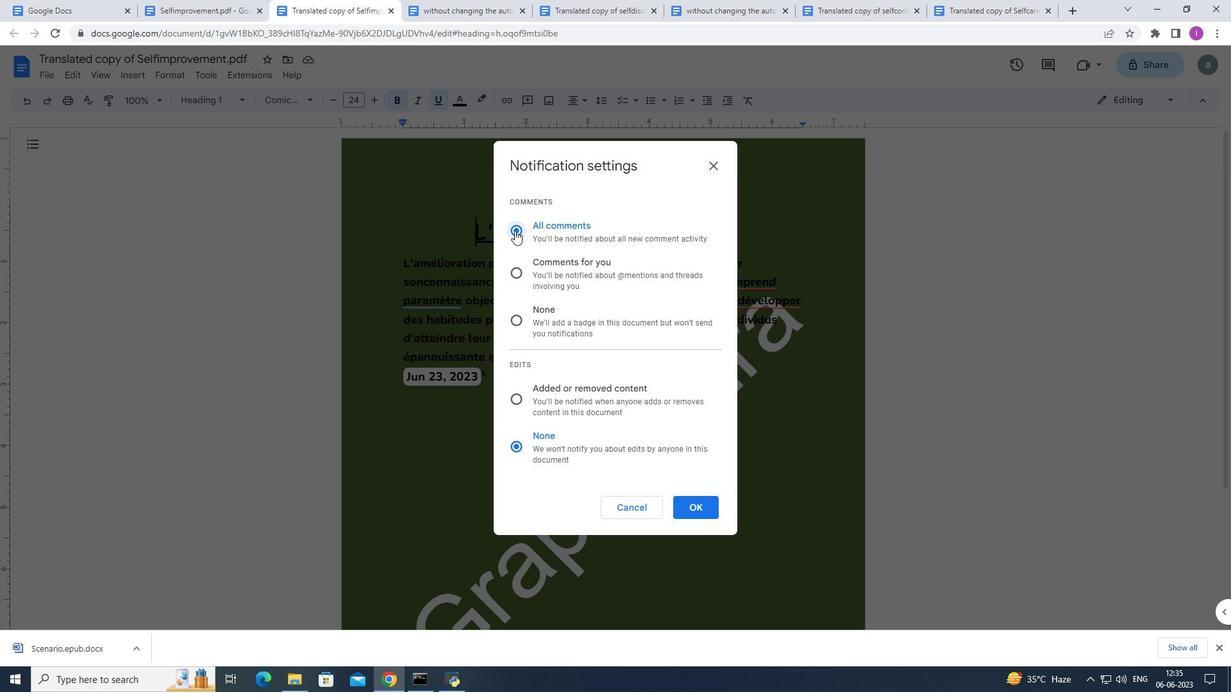 
Action: Mouse moved to (686, 516)
Screenshot: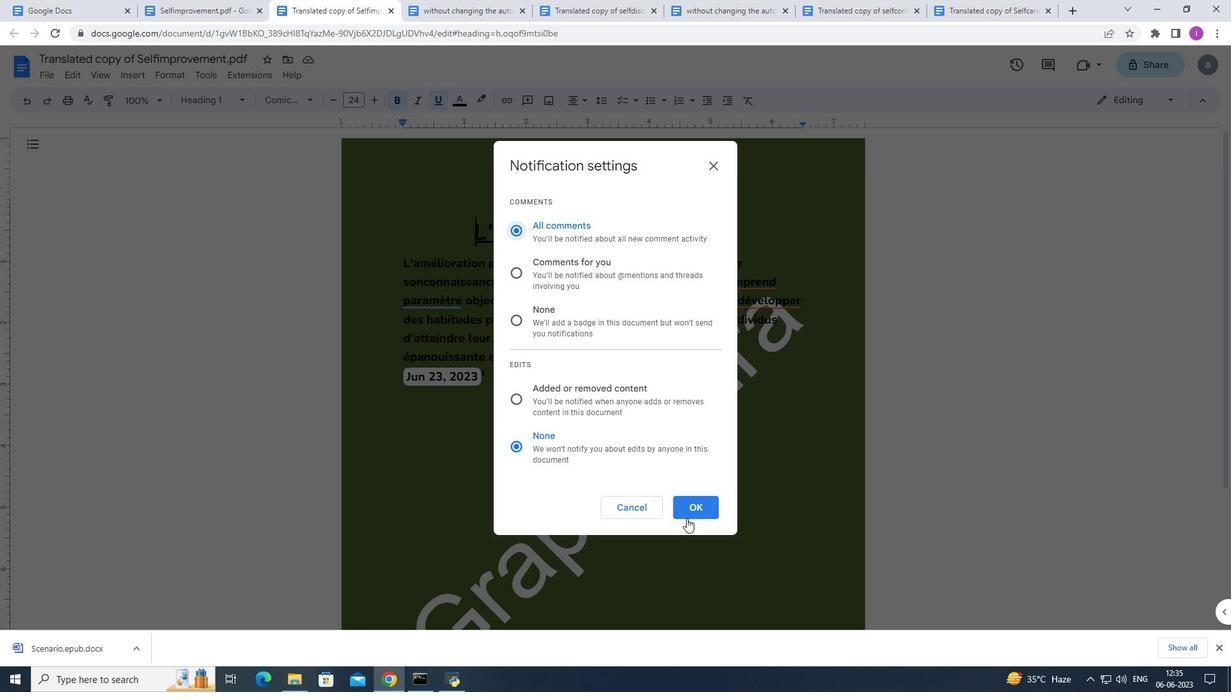 
Action: Mouse pressed left at (686, 516)
Screenshot: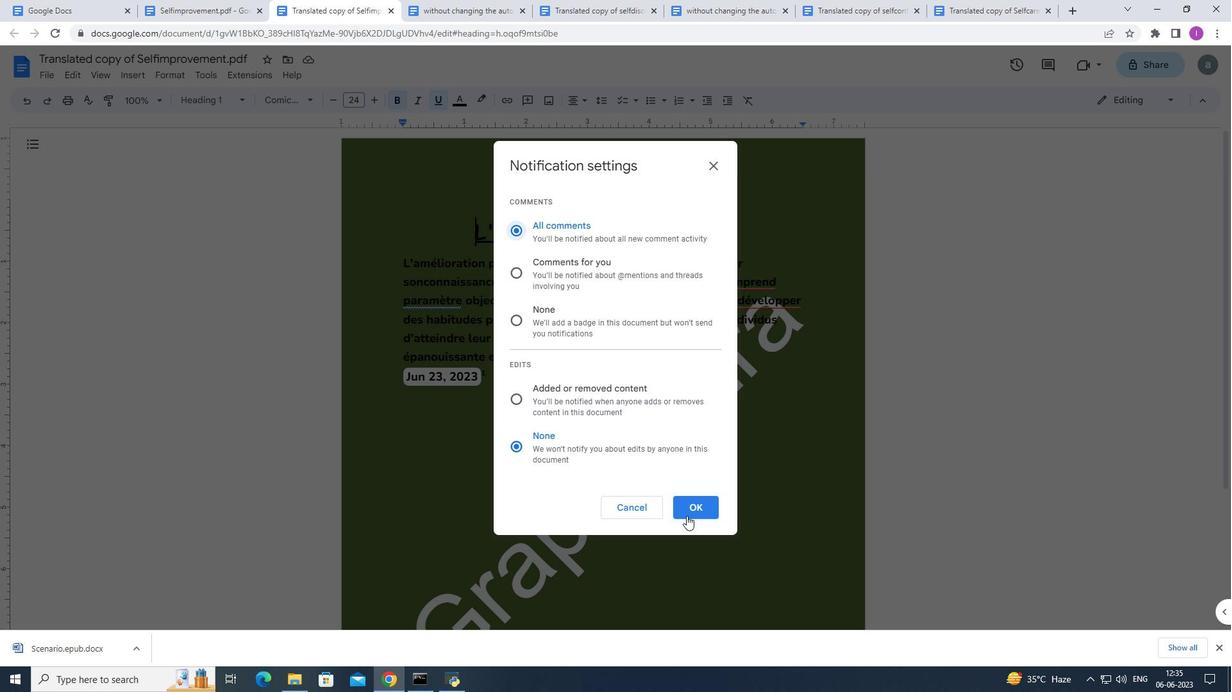
Action: Mouse moved to (629, 393)
Screenshot: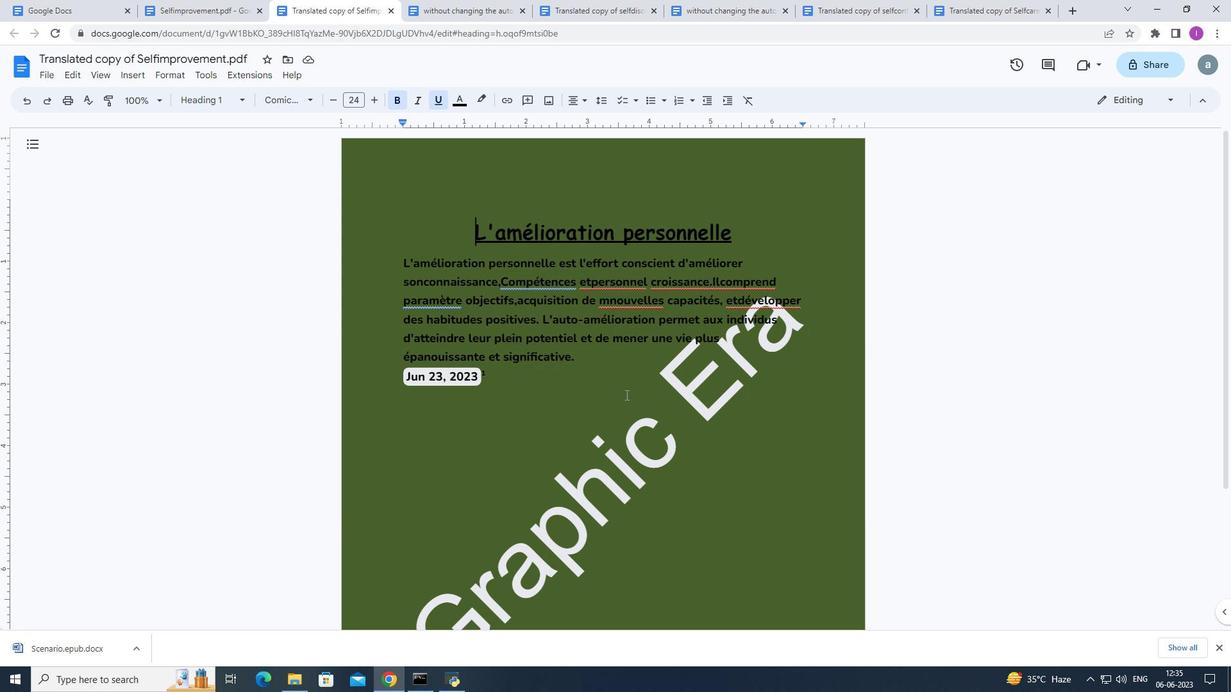 
